 Task: Check out the getting started section.
Action: Mouse moved to (871, 74)
Screenshot: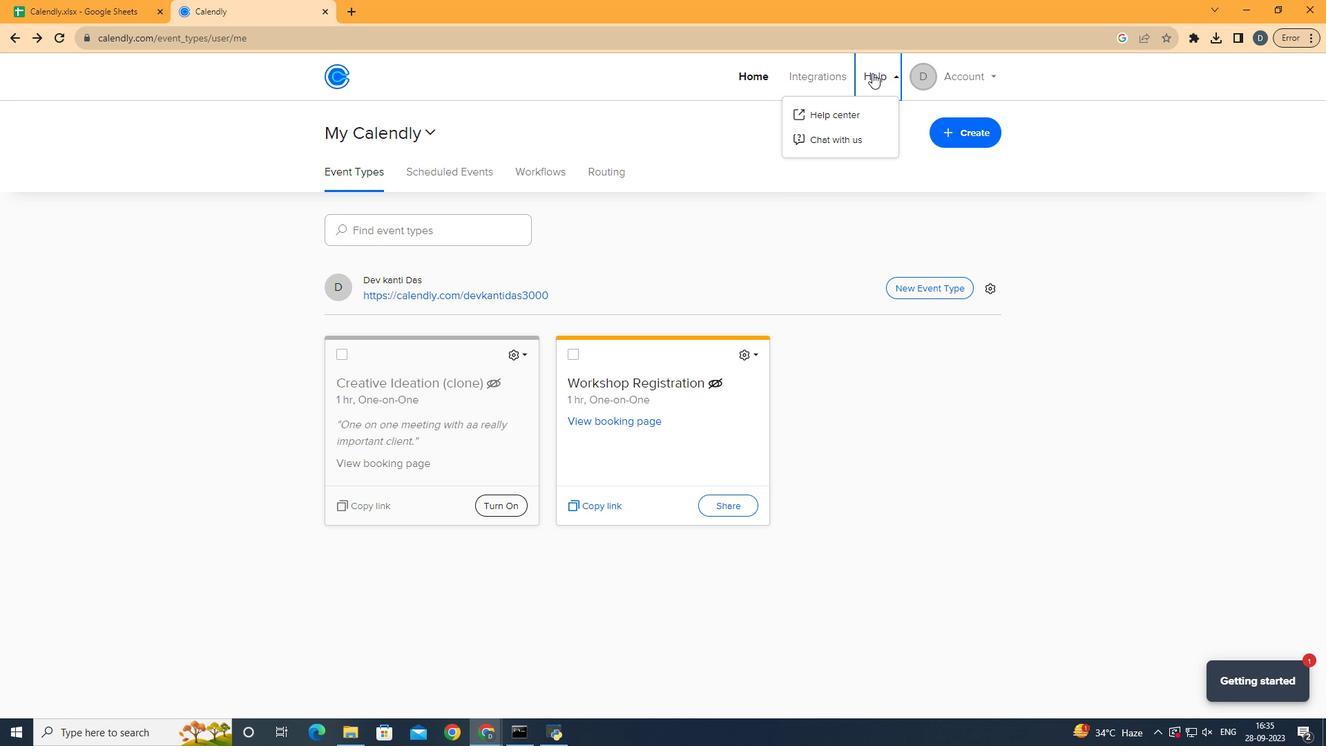 
Action: Mouse pressed left at (871, 74)
Screenshot: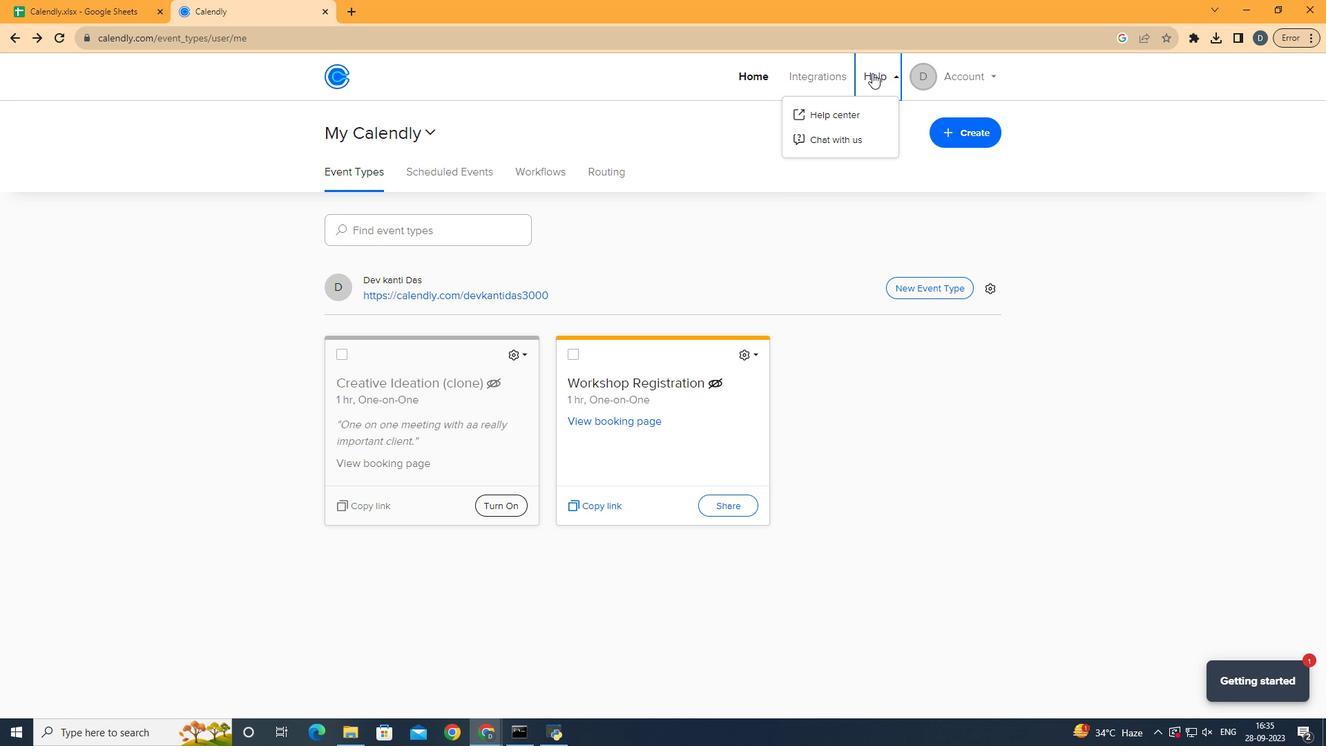 
Action: Mouse moved to (855, 114)
Screenshot: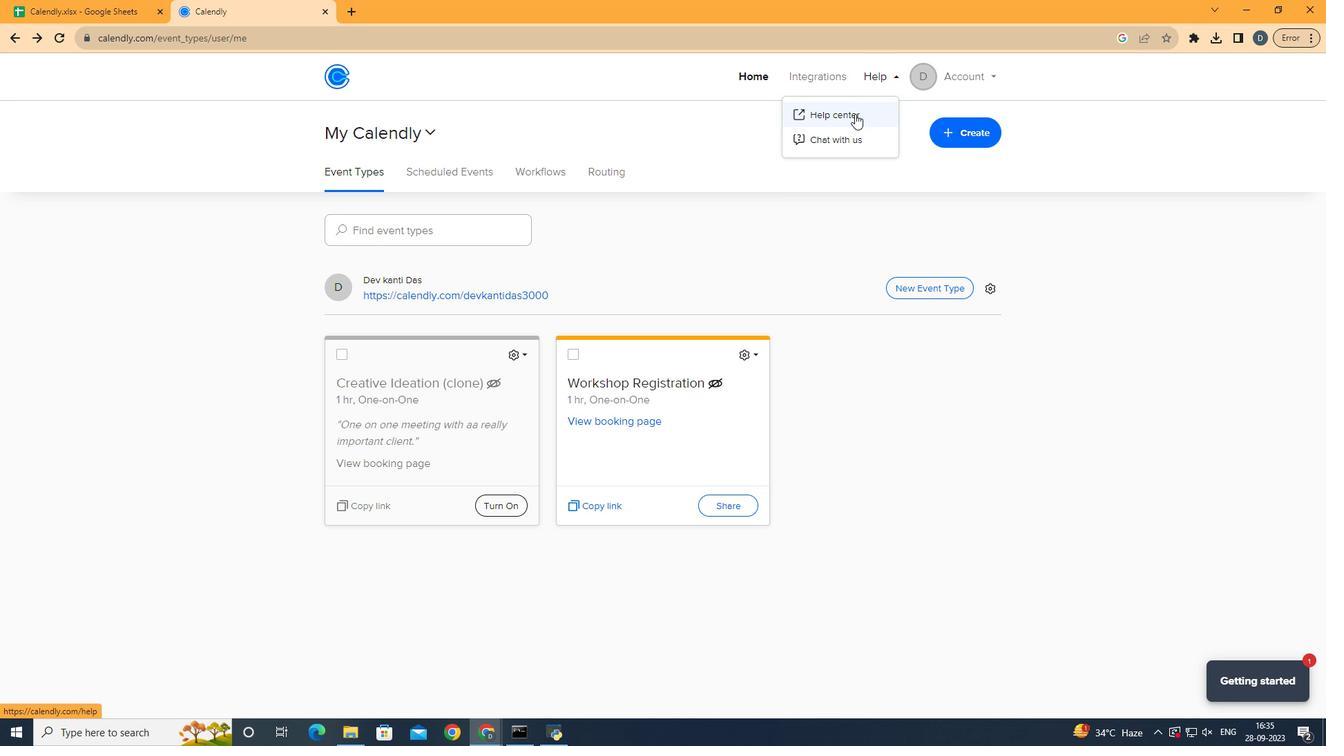 
Action: Mouse pressed left at (855, 114)
Screenshot: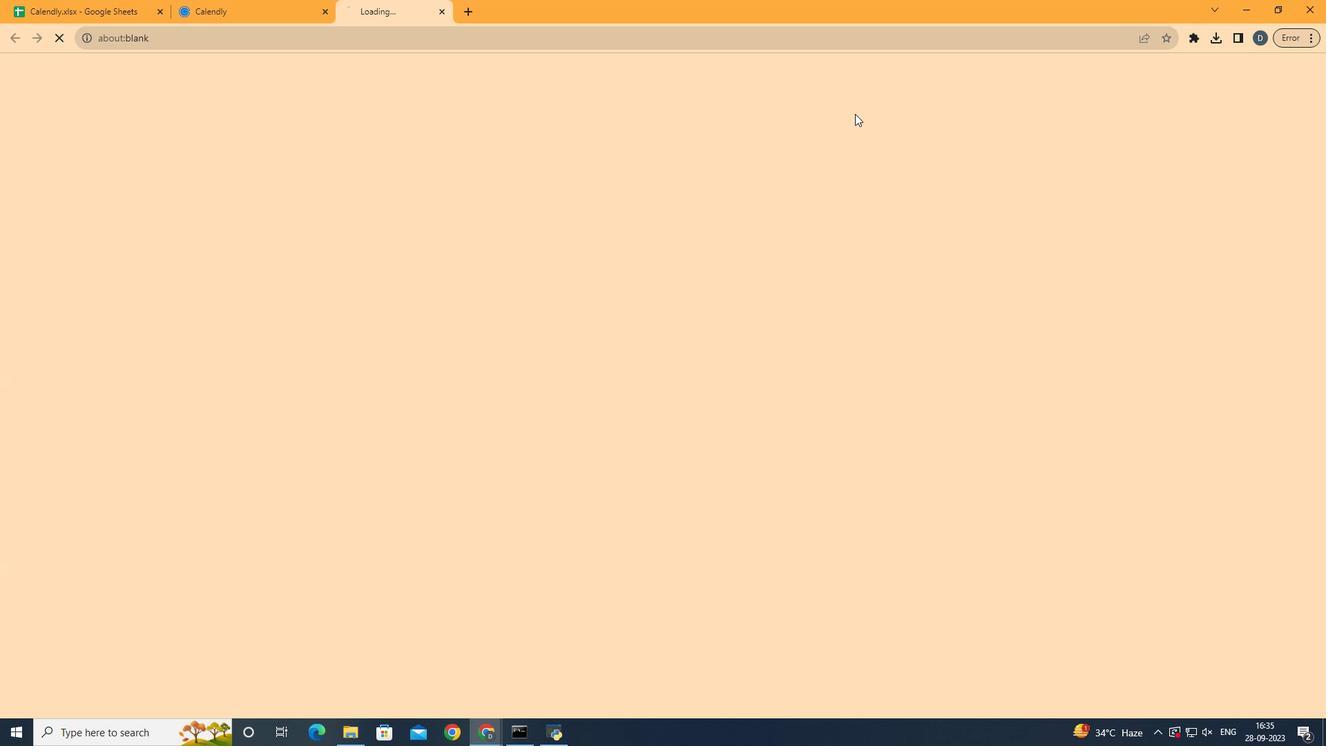 
Action: Mouse moved to (601, 202)
Screenshot: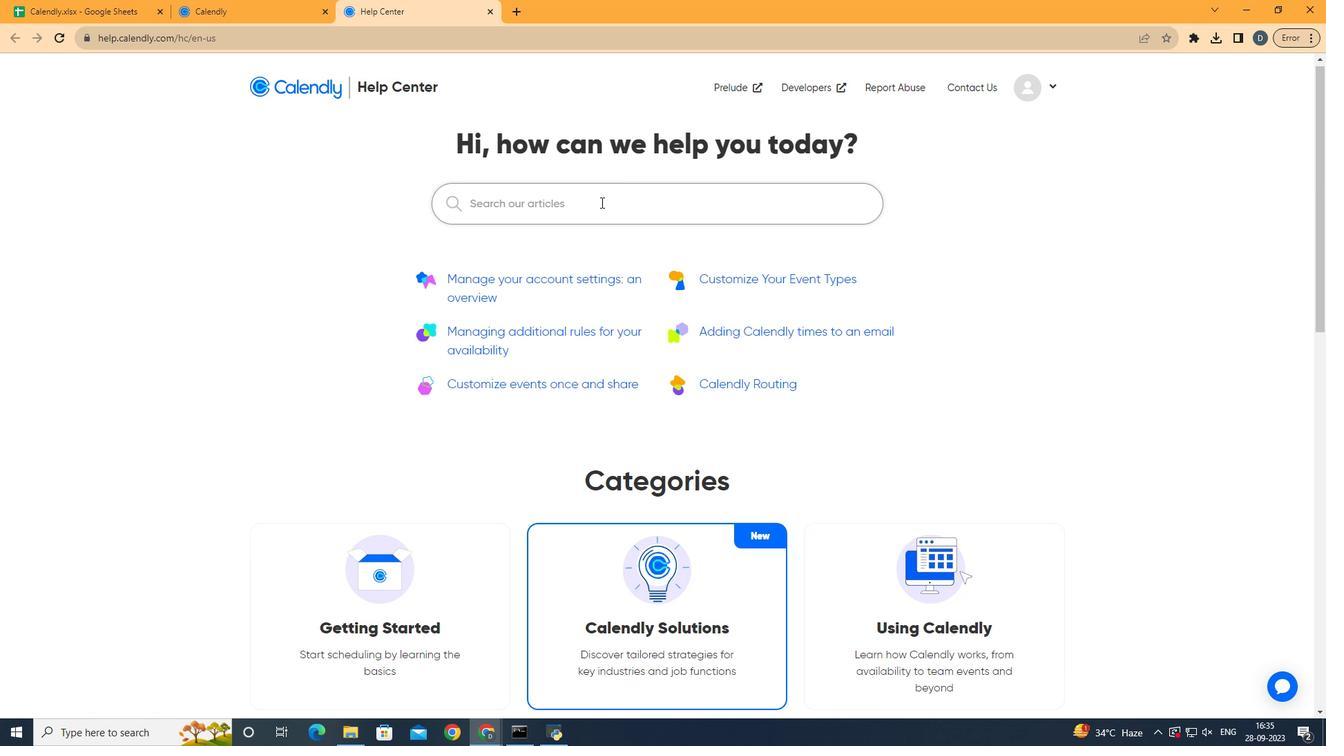 
Action: Mouse scrolled (601, 201) with delta (0, 0)
Screenshot: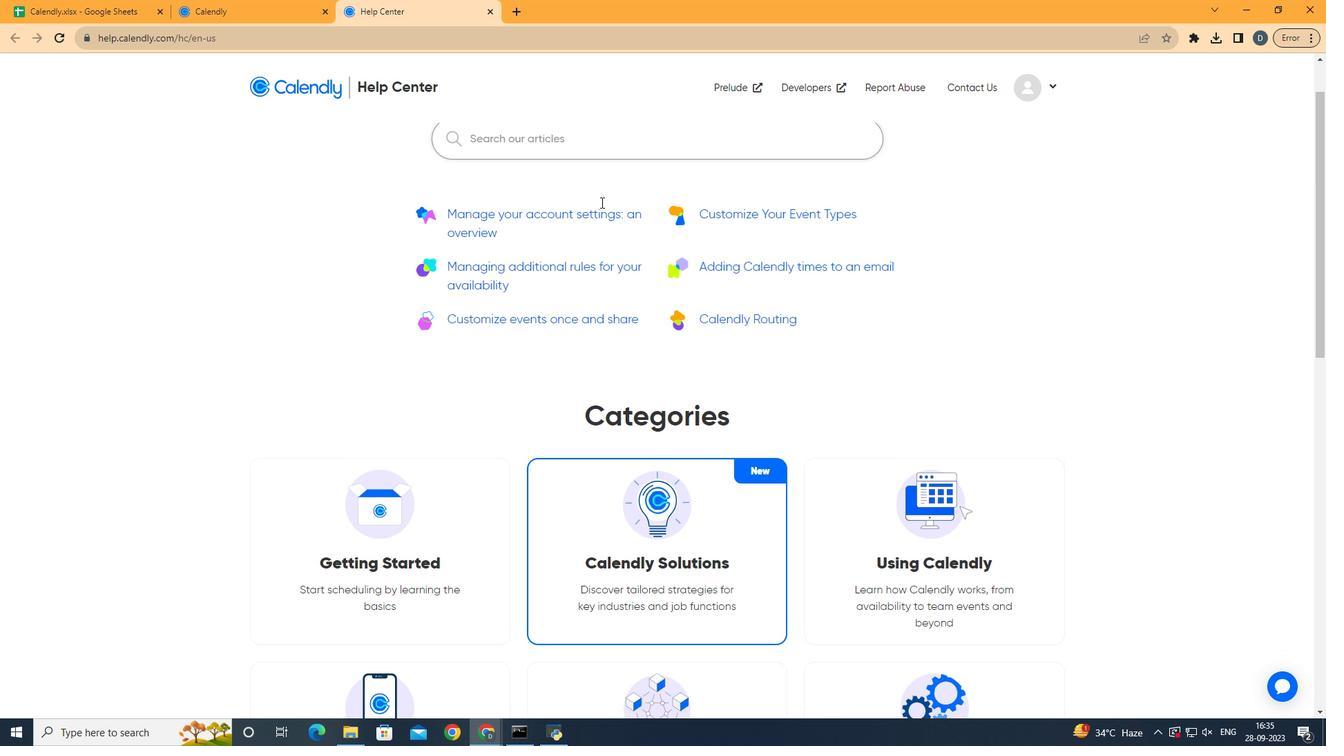 
Action: Mouse moved to (420, 537)
Screenshot: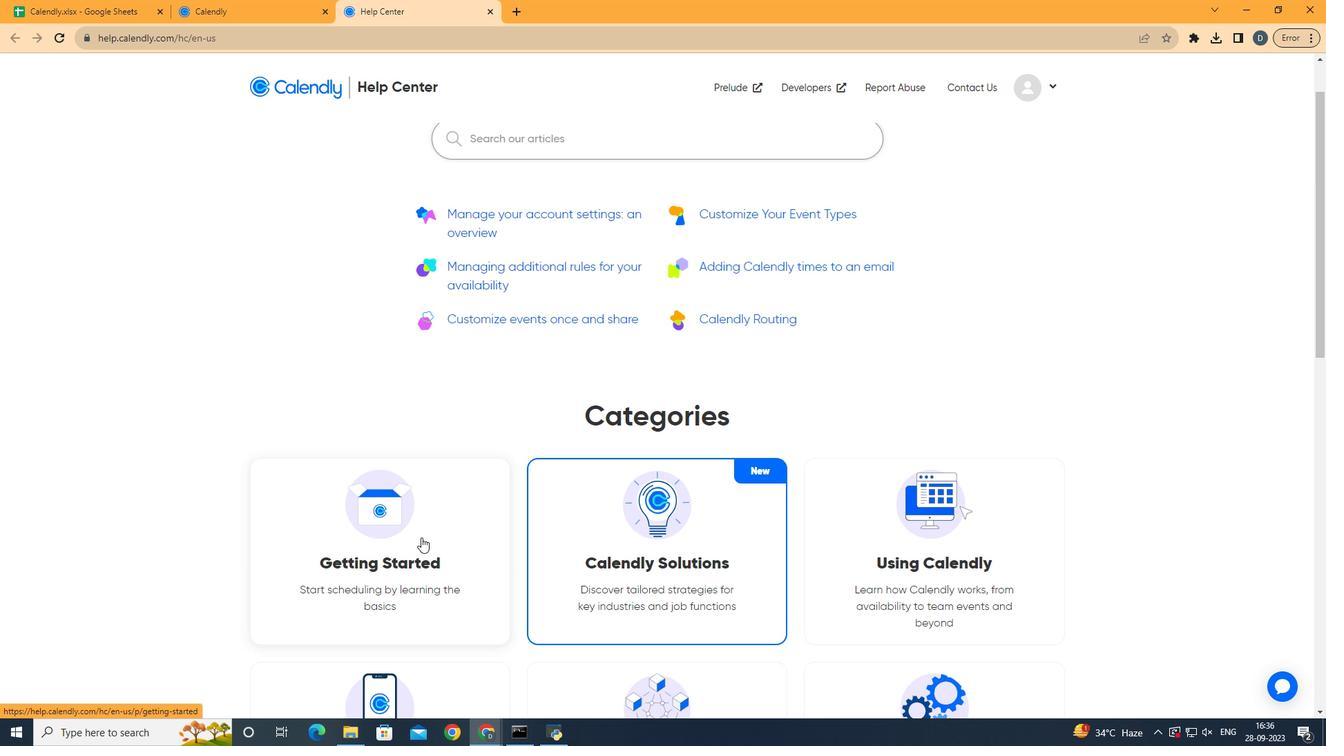 
Action: Mouse pressed left at (420, 537)
Screenshot: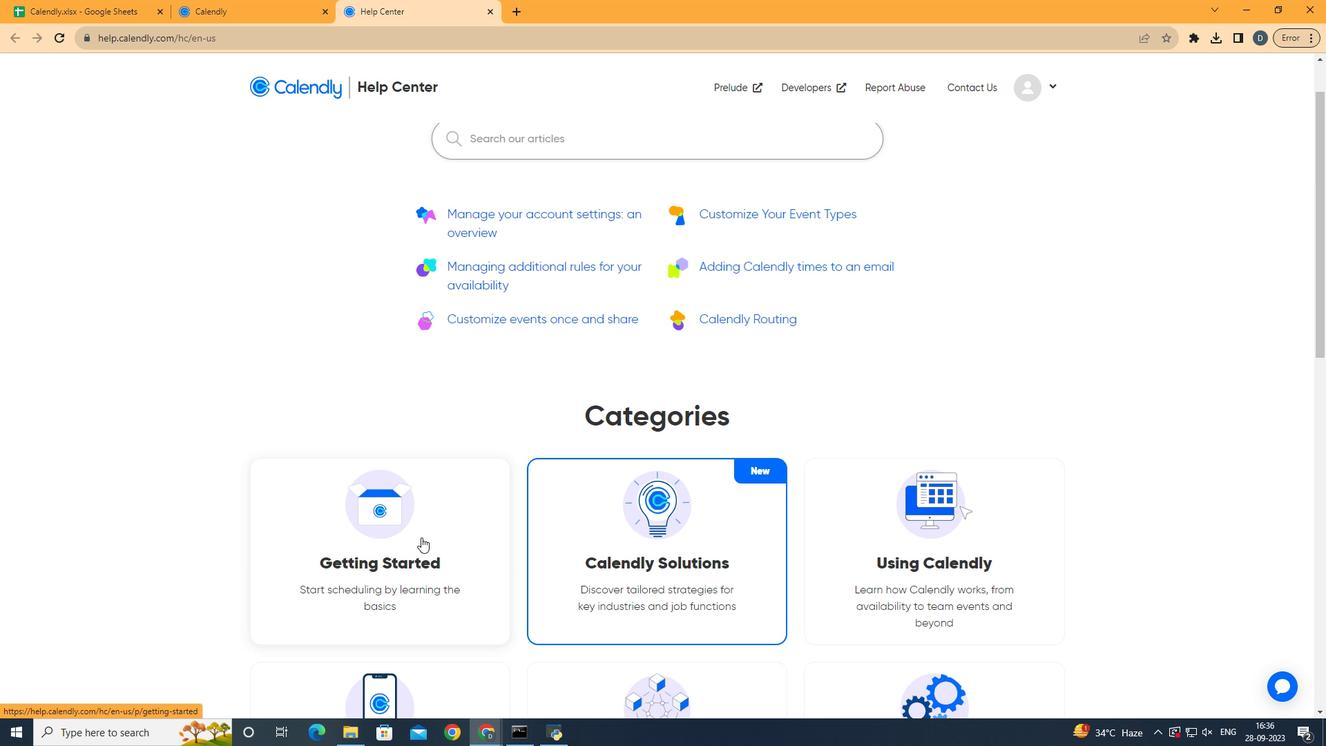 
Action: Mouse moved to (766, 395)
Screenshot: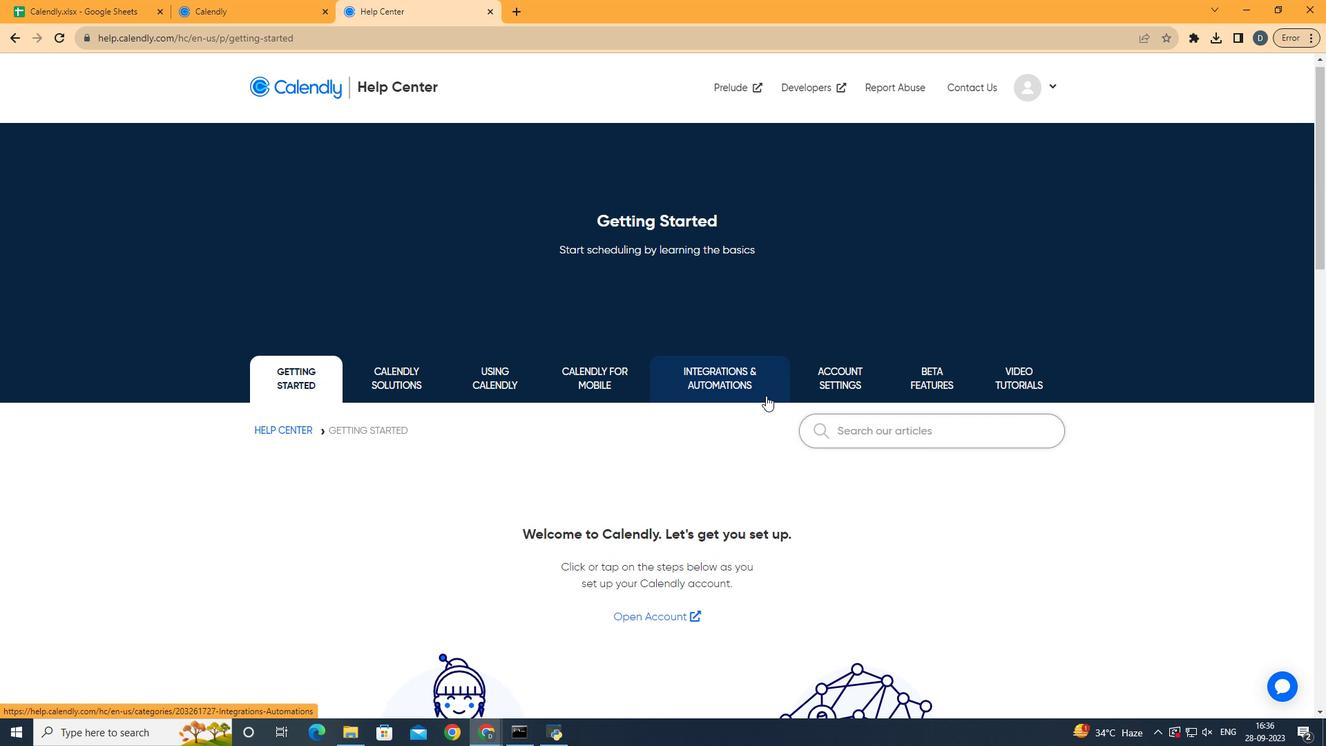 
Action: Mouse scrolled (766, 395) with delta (0, 0)
Screenshot: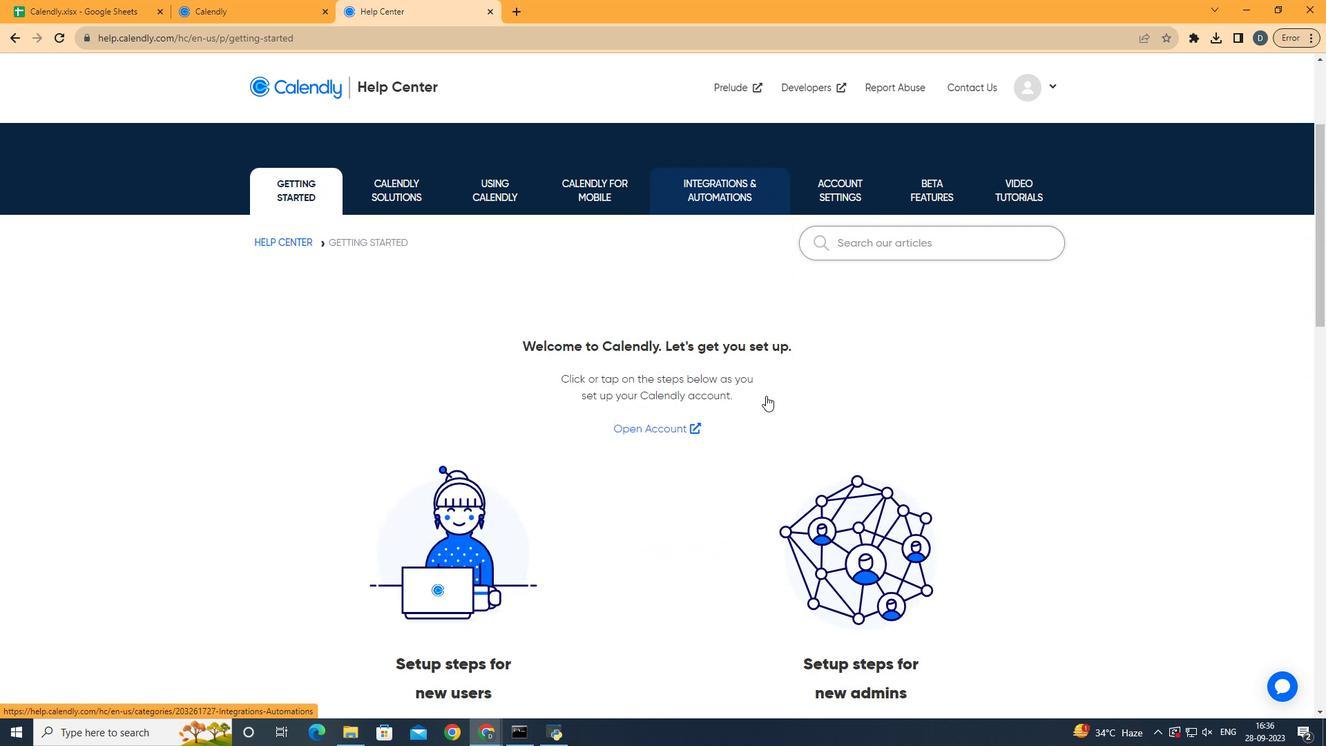 
Action: Mouse scrolled (766, 395) with delta (0, 0)
Screenshot: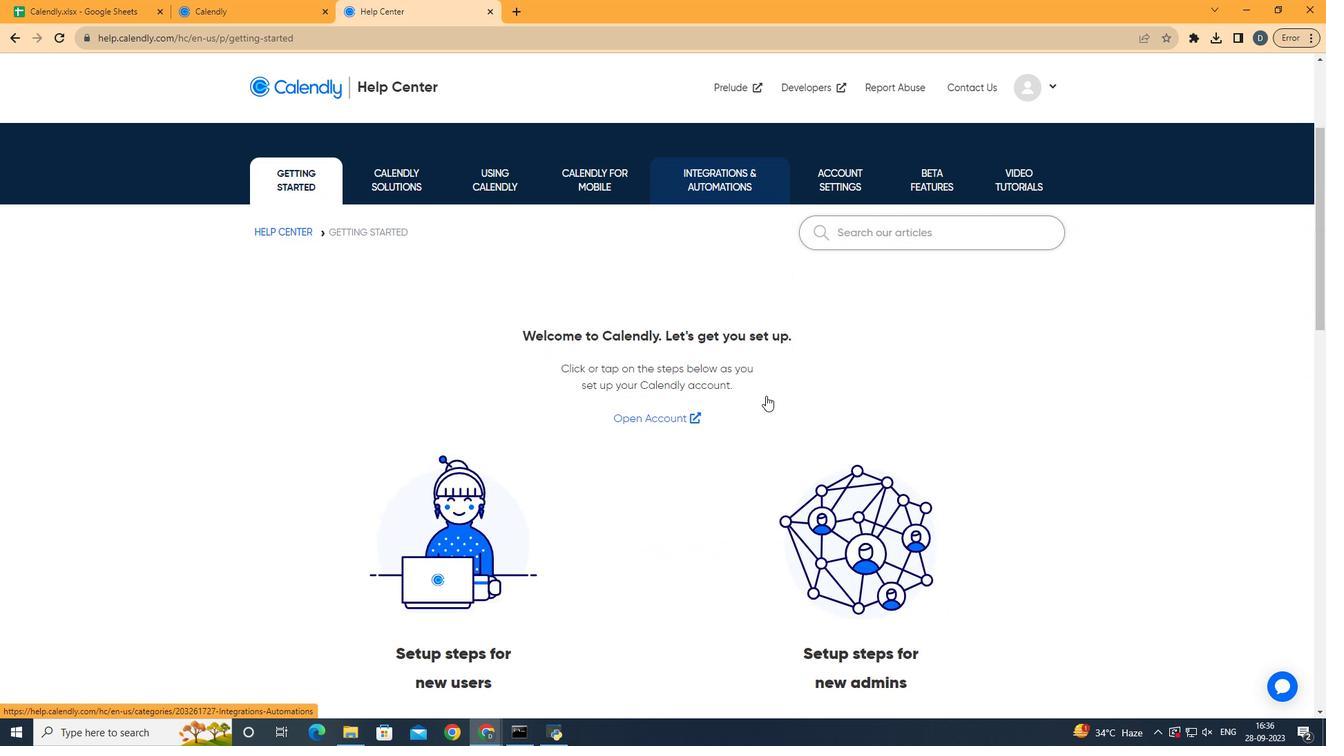 
Action: Mouse scrolled (766, 395) with delta (0, 0)
Screenshot: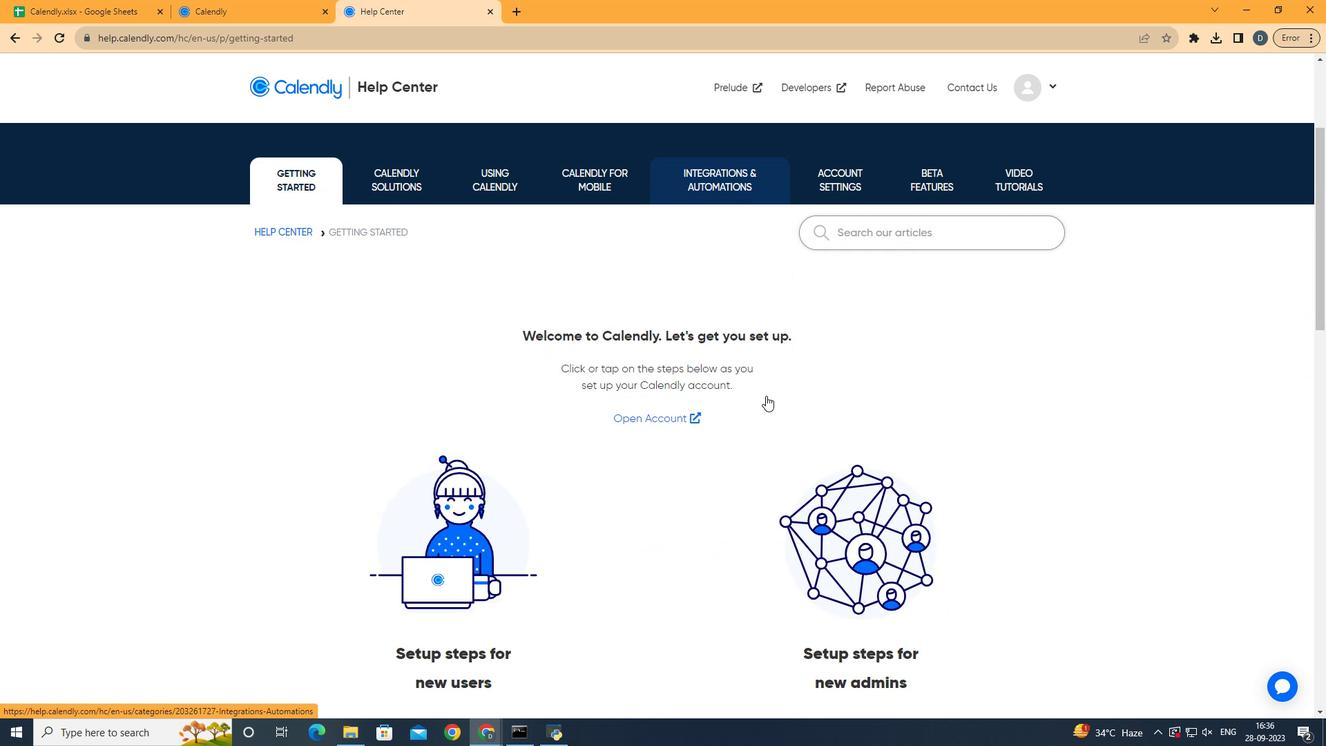 
Action: Mouse scrolled (766, 395) with delta (0, 0)
Screenshot: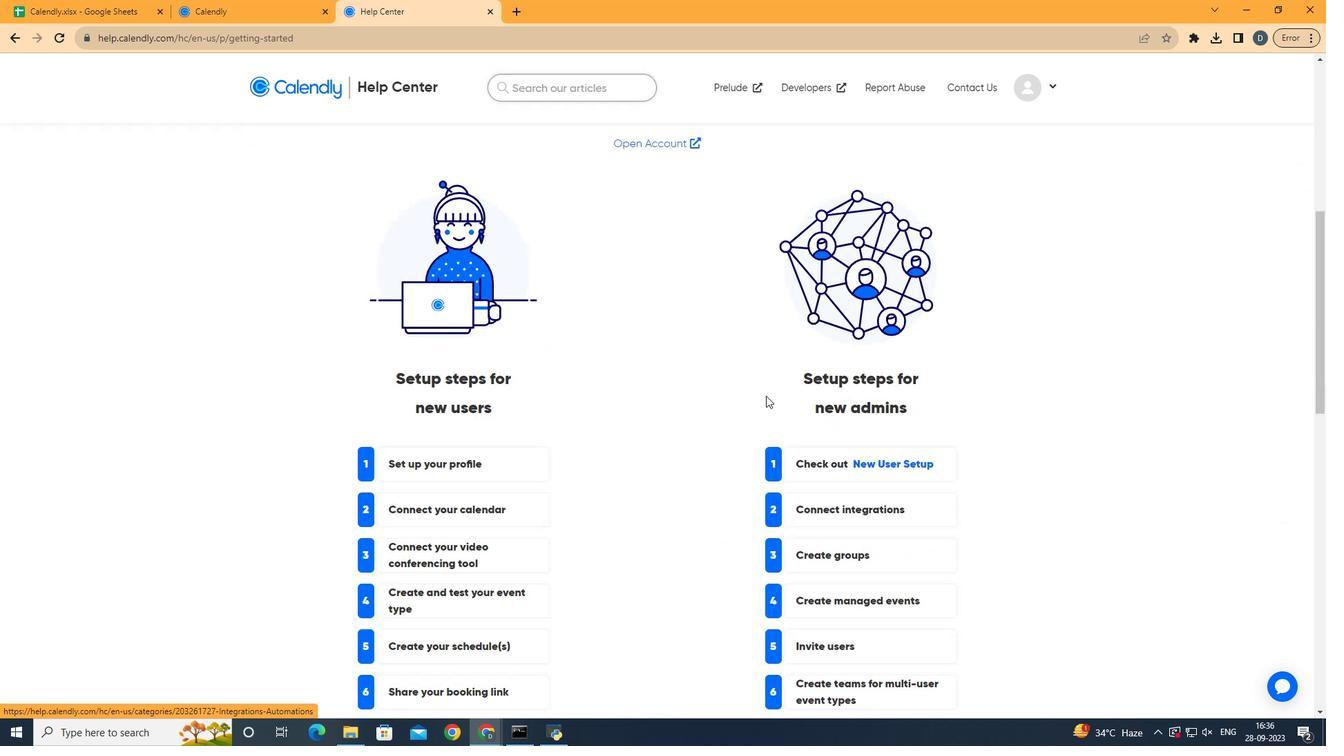 
Action: Mouse scrolled (766, 395) with delta (0, 0)
Screenshot: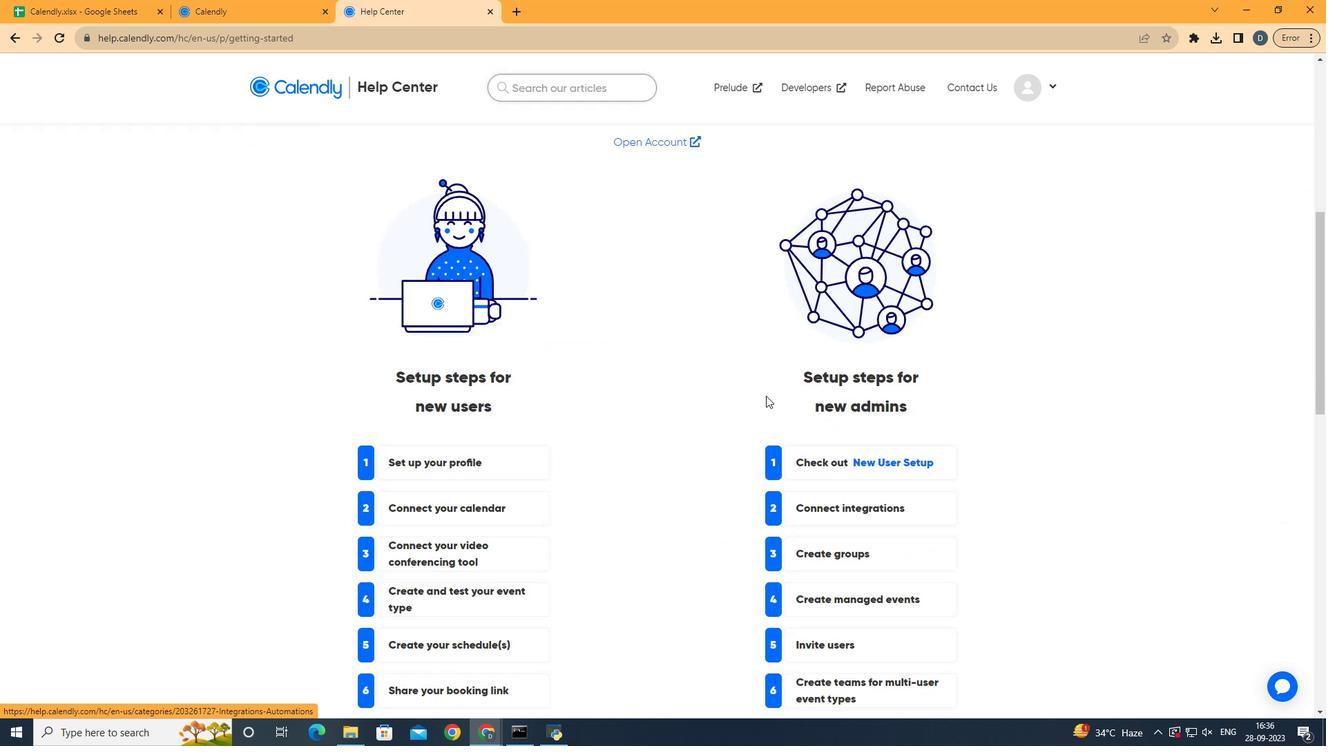 
Action: Mouse scrolled (766, 395) with delta (0, 0)
Screenshot: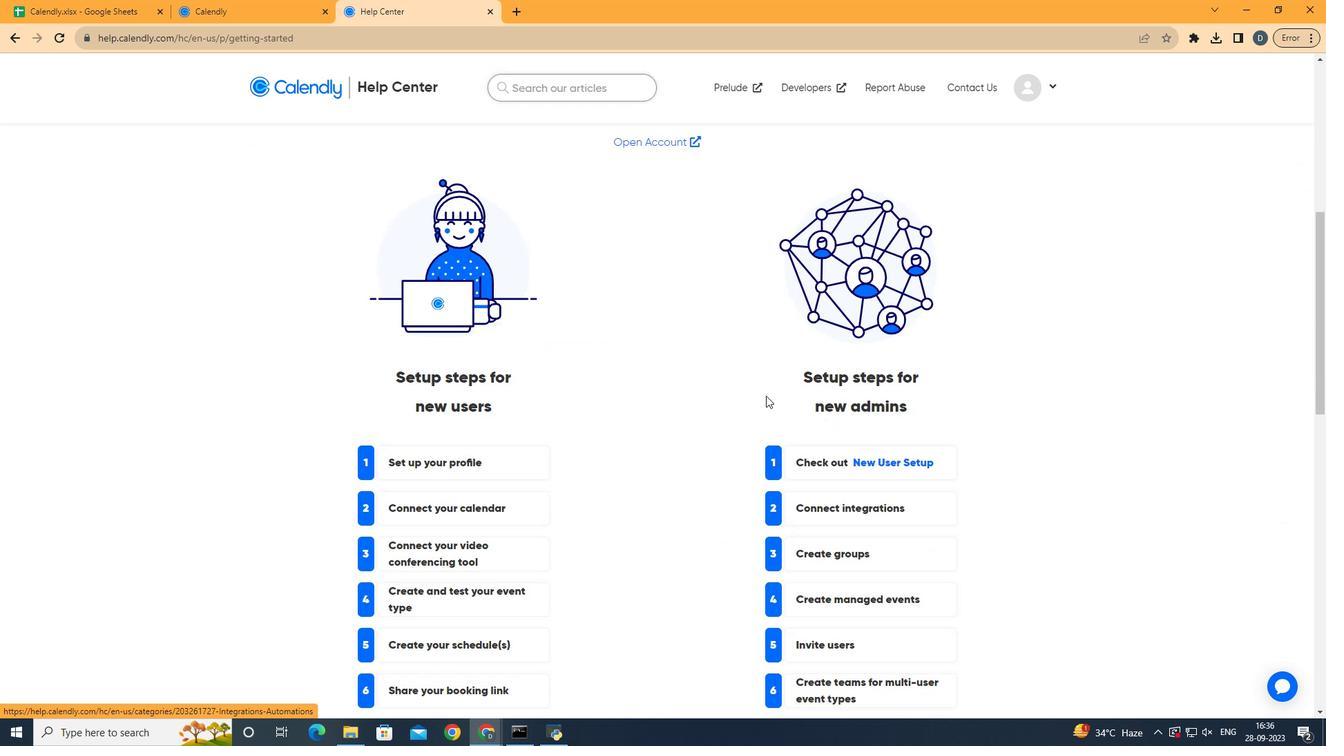 
Action: Mouse scrolled (766, 395) with delta (0, 0)
Screenshot: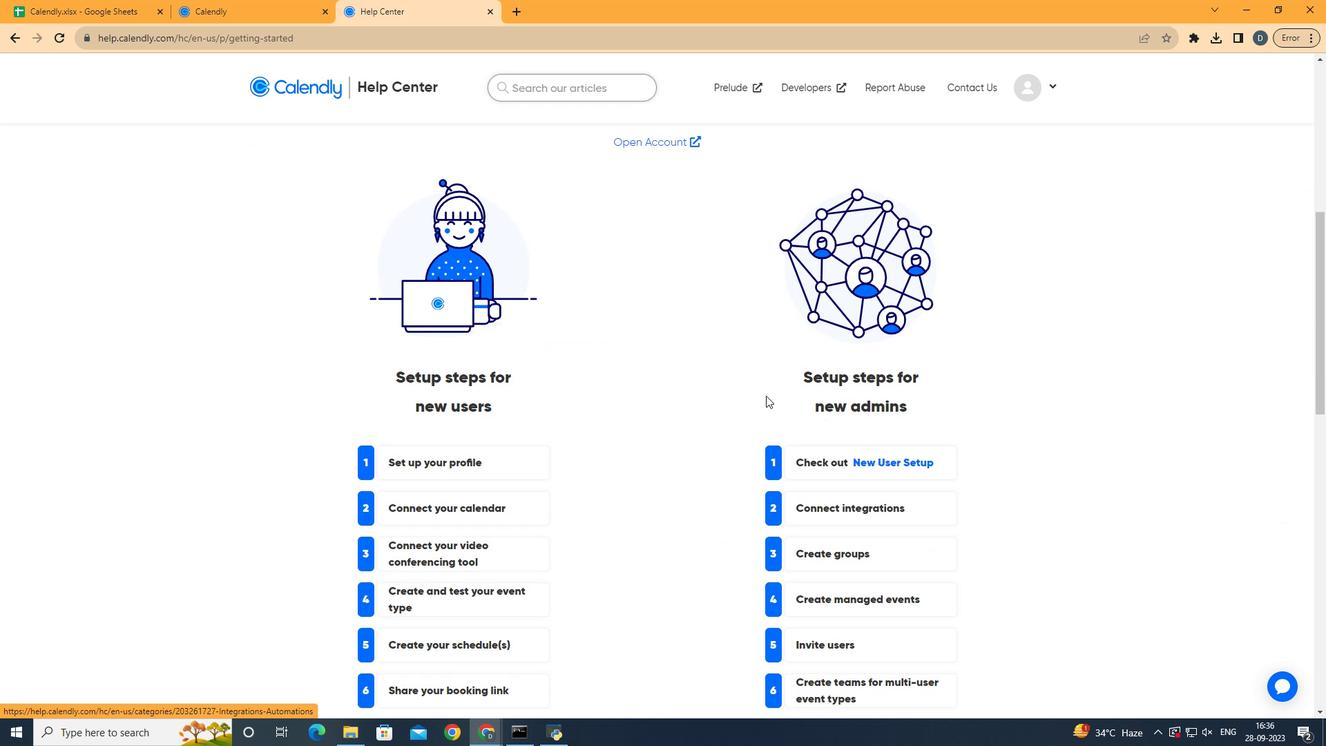 
Action: Mouse scrolled (766, 395) with delta (0, 0)
Screenshot: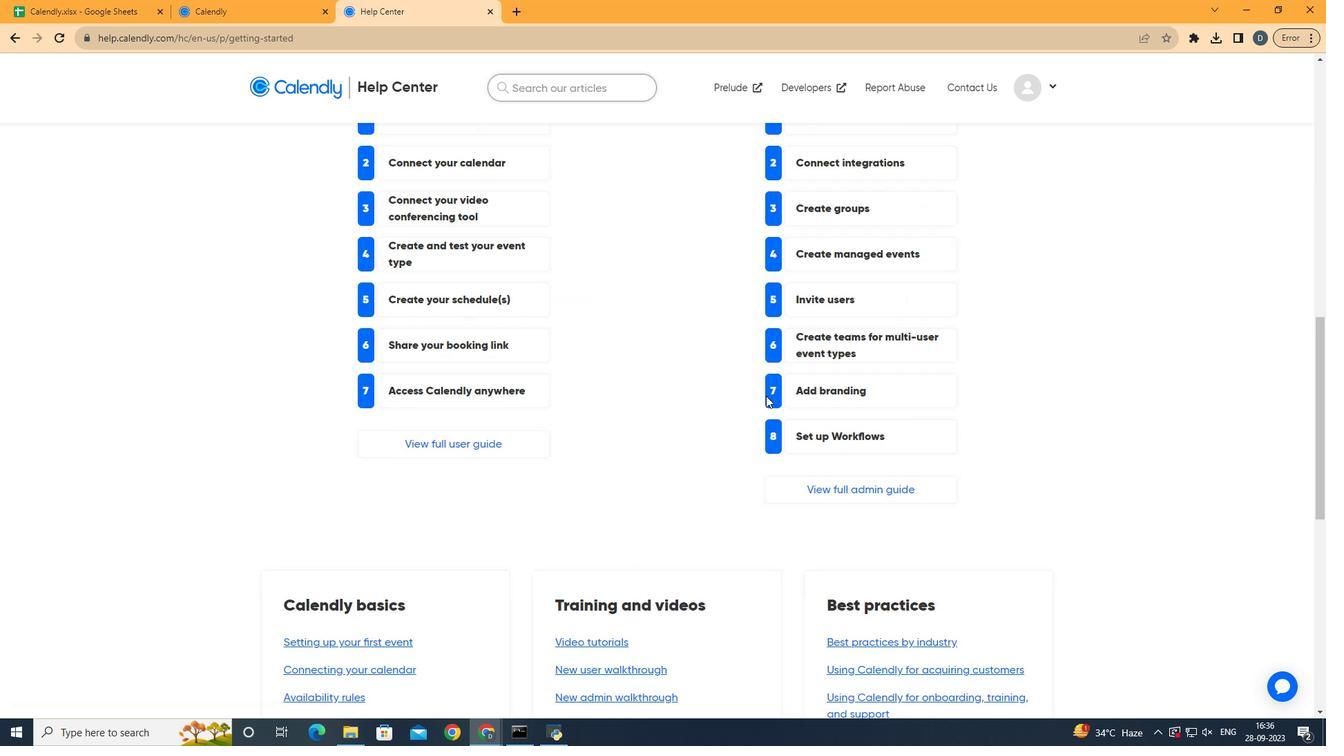 
Action: Mouse scrolled (766, 395) with delta (0, 0)
Screenshot: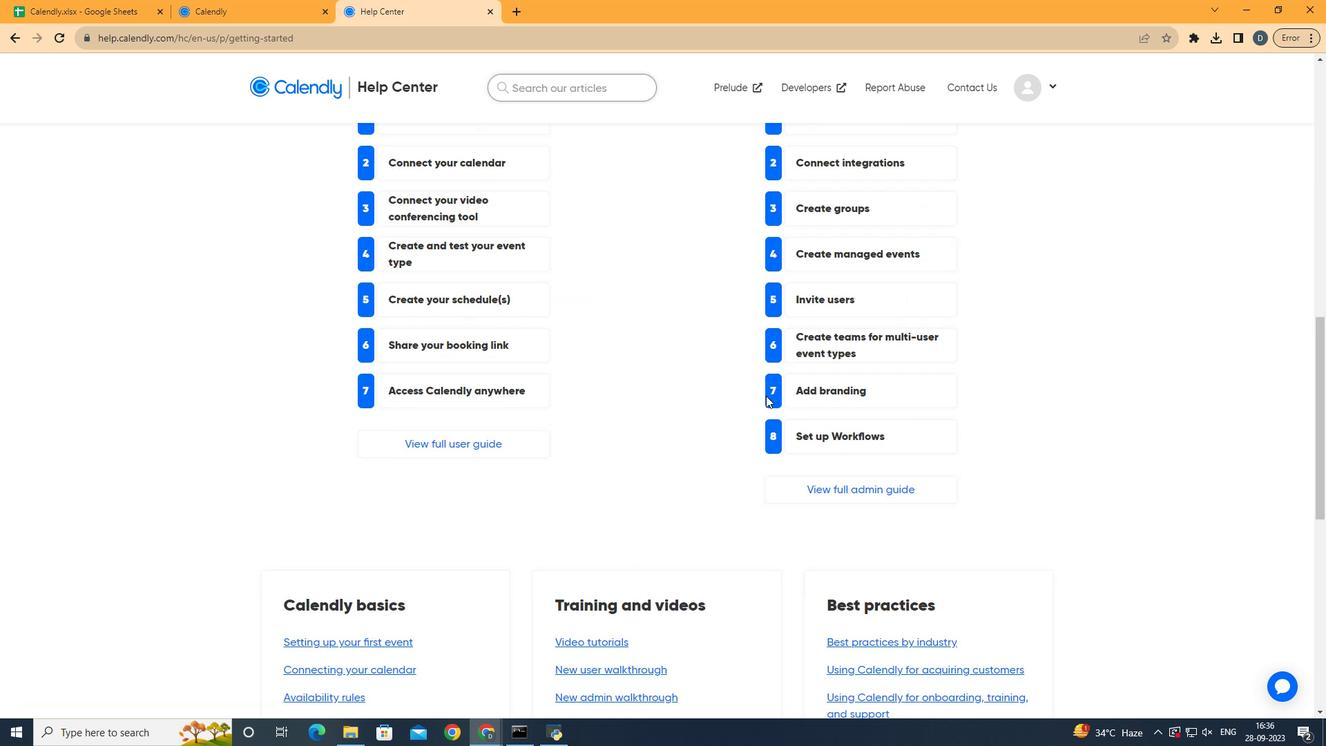 
Action: Mouse scrolled (766, 395) with delta (0, 0)
Screenshot: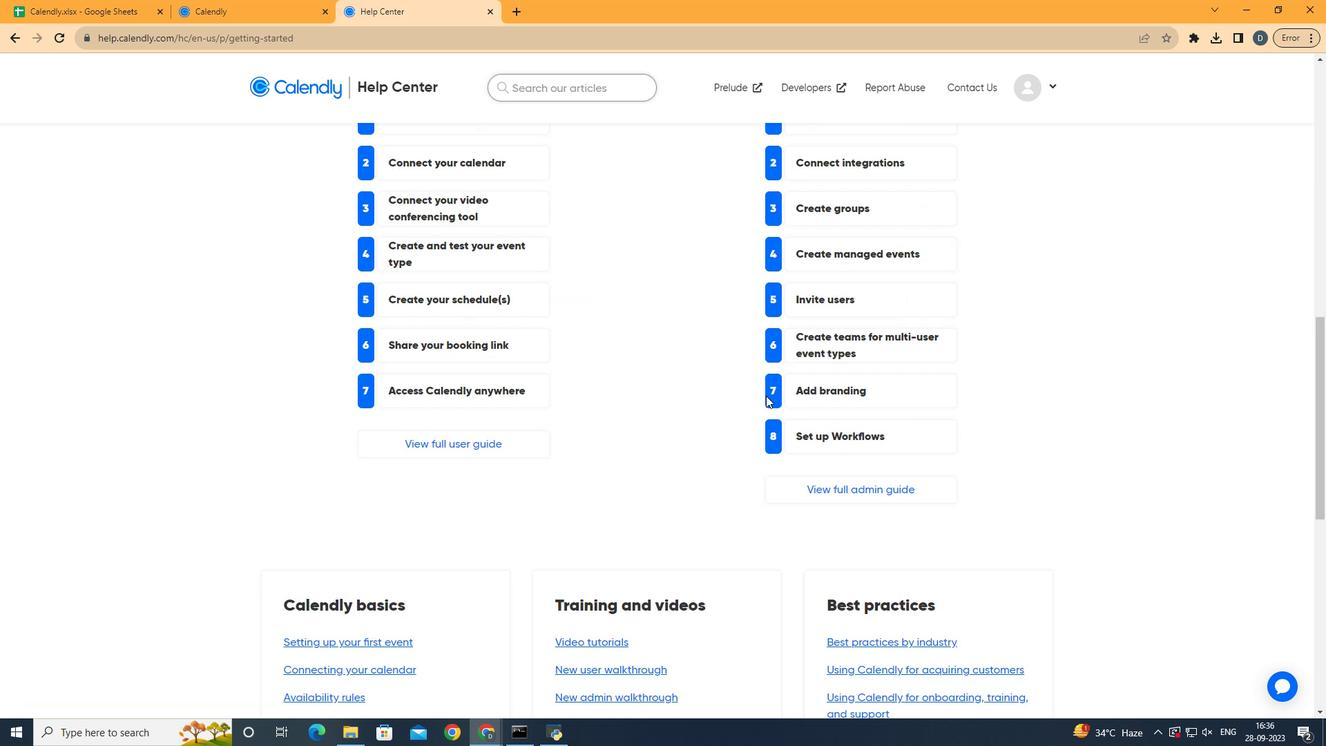
Action: Mouse scrolled (766, 395) with delta (0, 0)
Screenshot: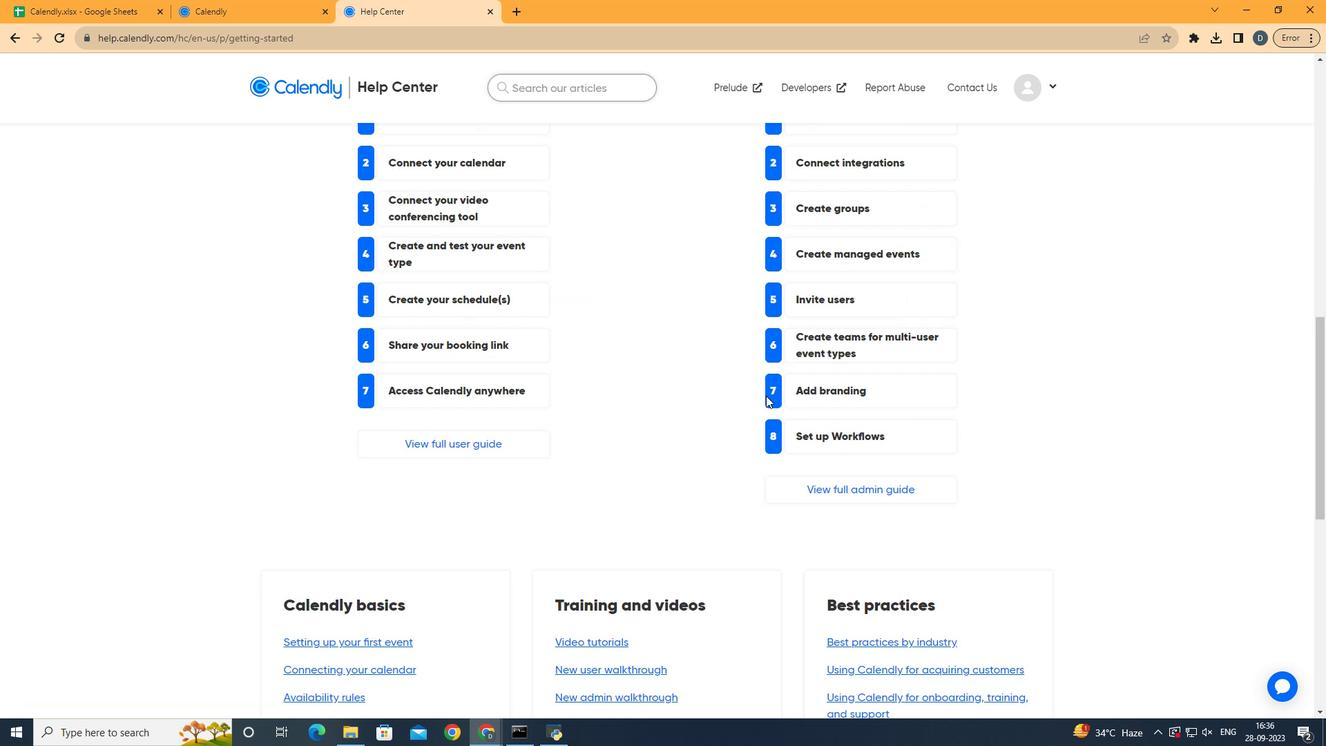 
Action: Mouse scrolled (766, 395) with delta (0, 0)
Screenshot: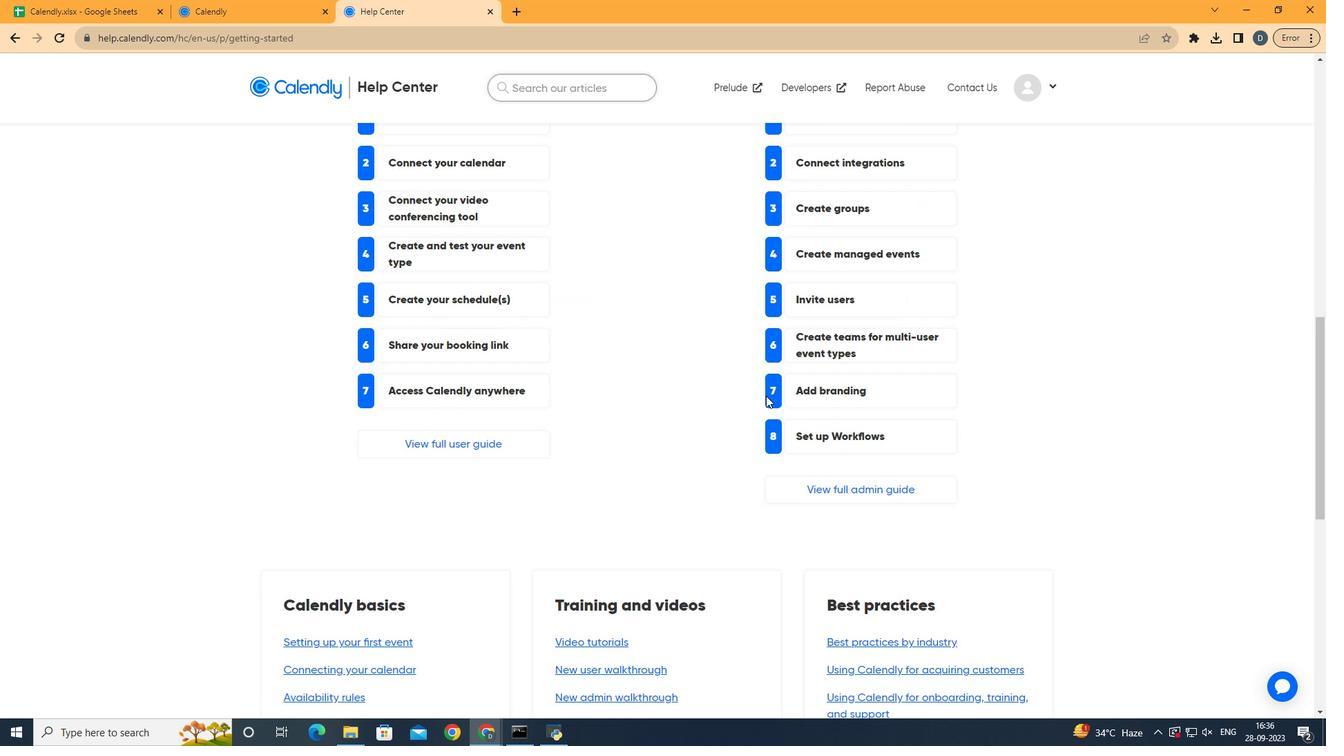 
Action: Mouse scrolled (766, 395) with delta (0, 0)
Screenshot: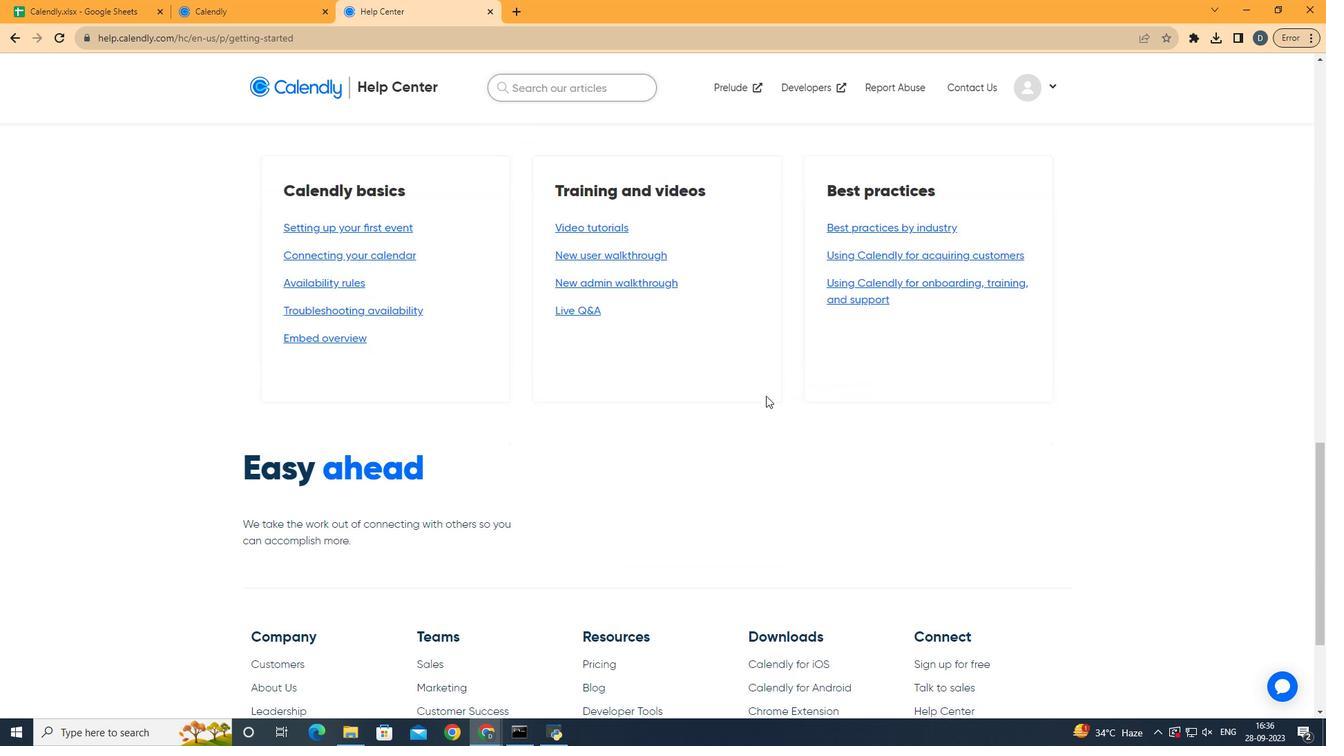 
Action: Mouse scrolled (766, 395) with delta (0, 0)
Screenshot: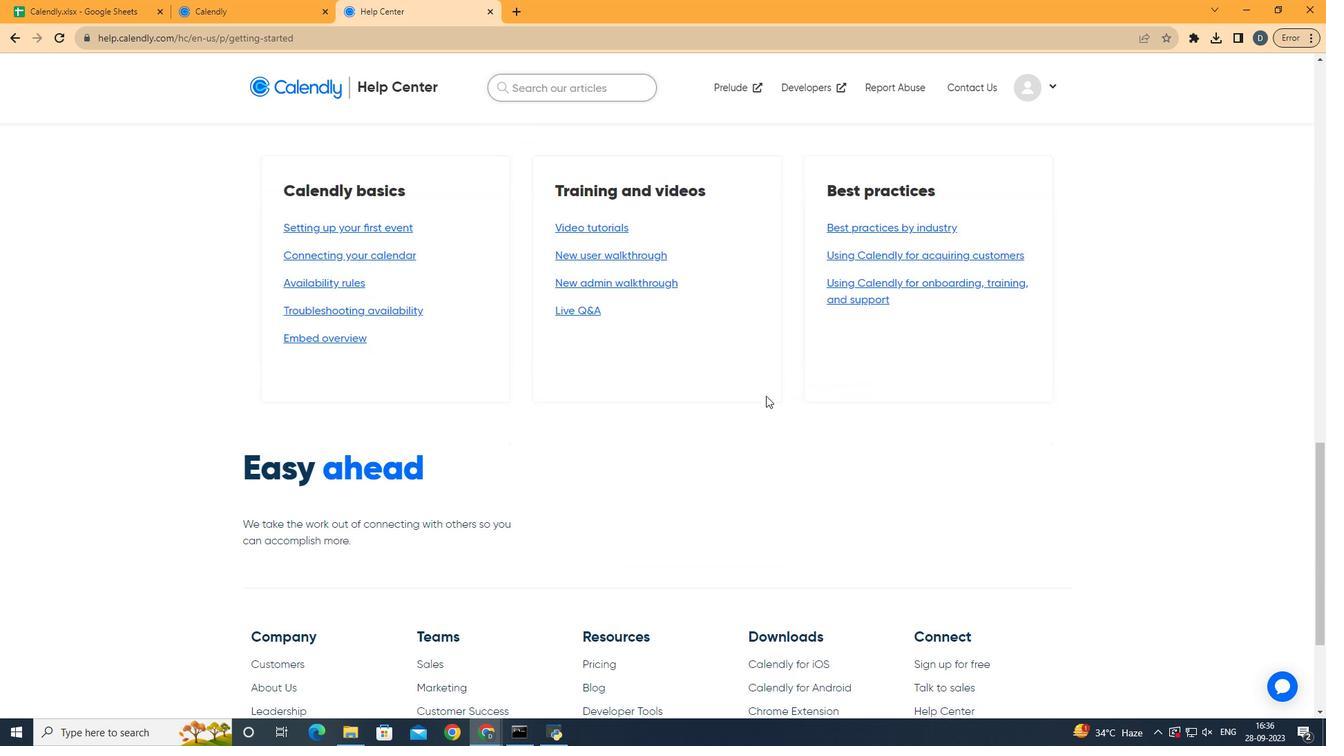 
Action: Mouse scrolled (766, 395) with delta (0, 0)
Screenshot: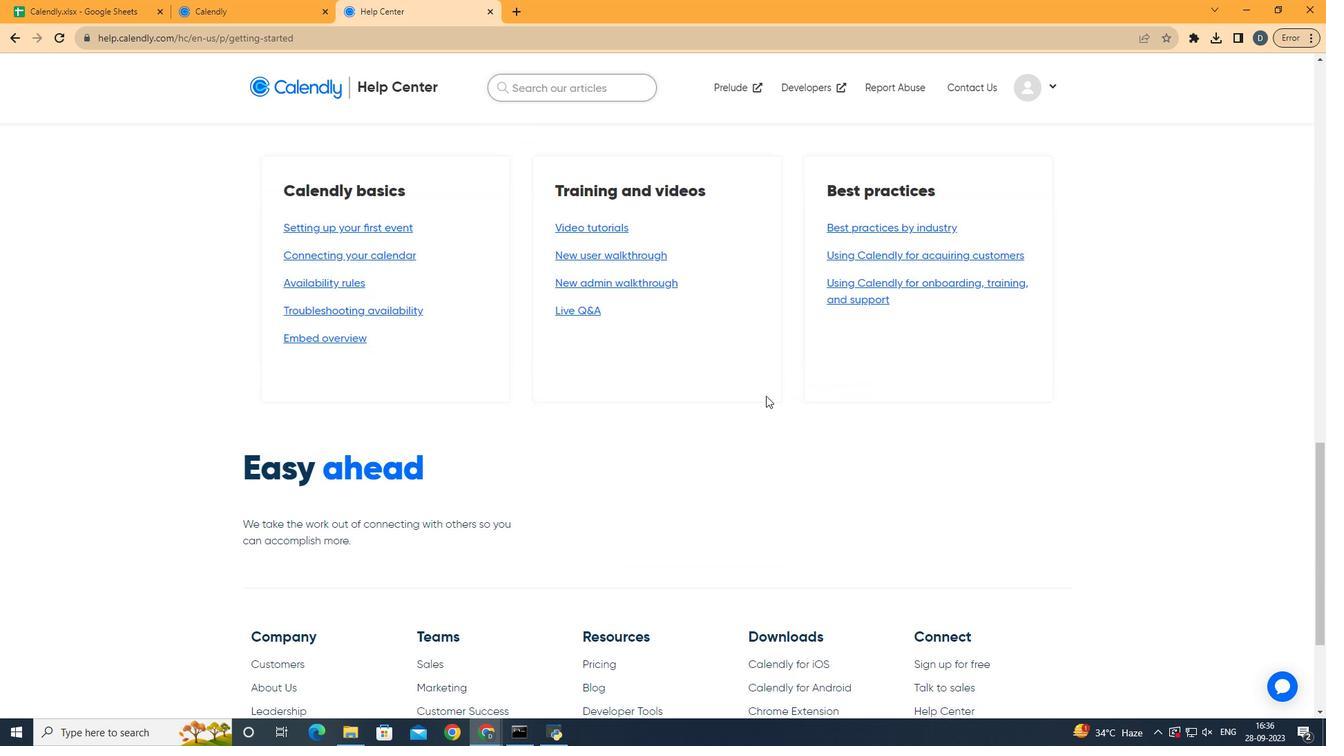 
Action: Mouse scrolled (766, 395) with delta (0, 0)
Screenshot: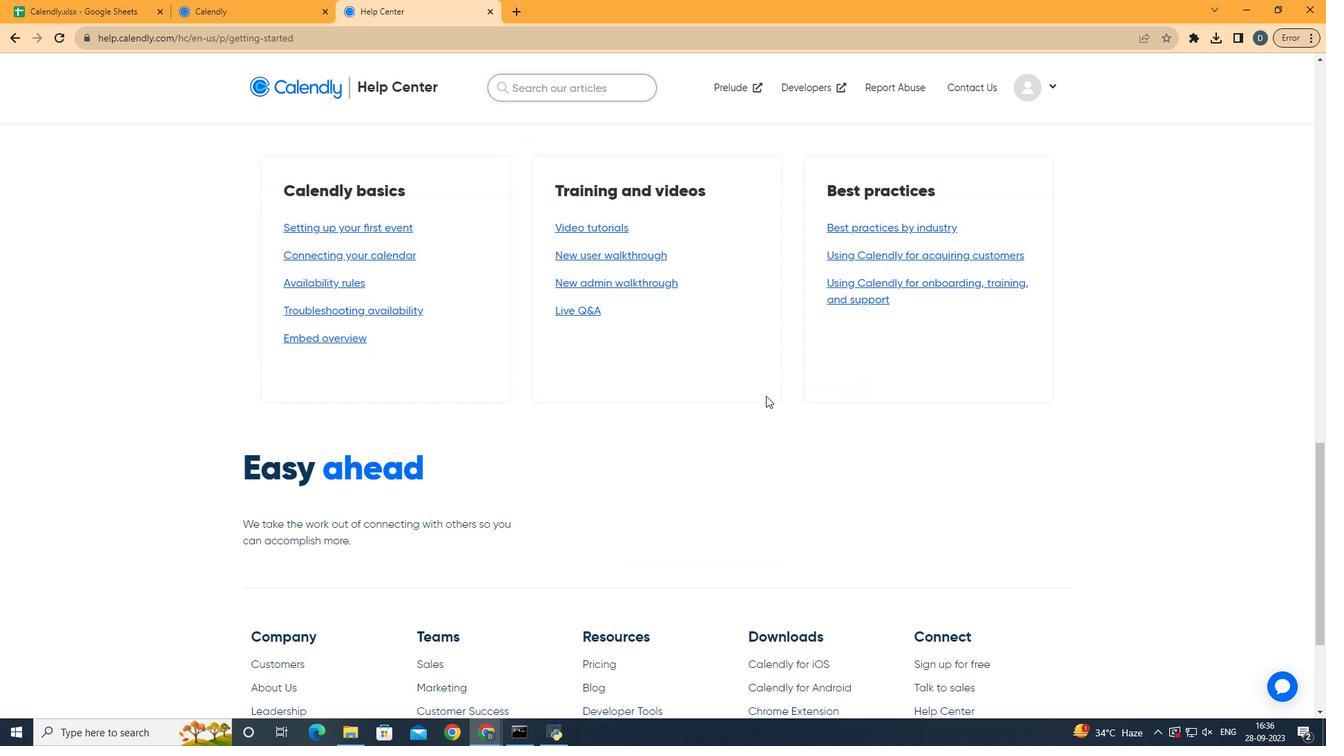 
Action: Mouse scrolled (766, 395) with delta (0, 0)
Screenshot: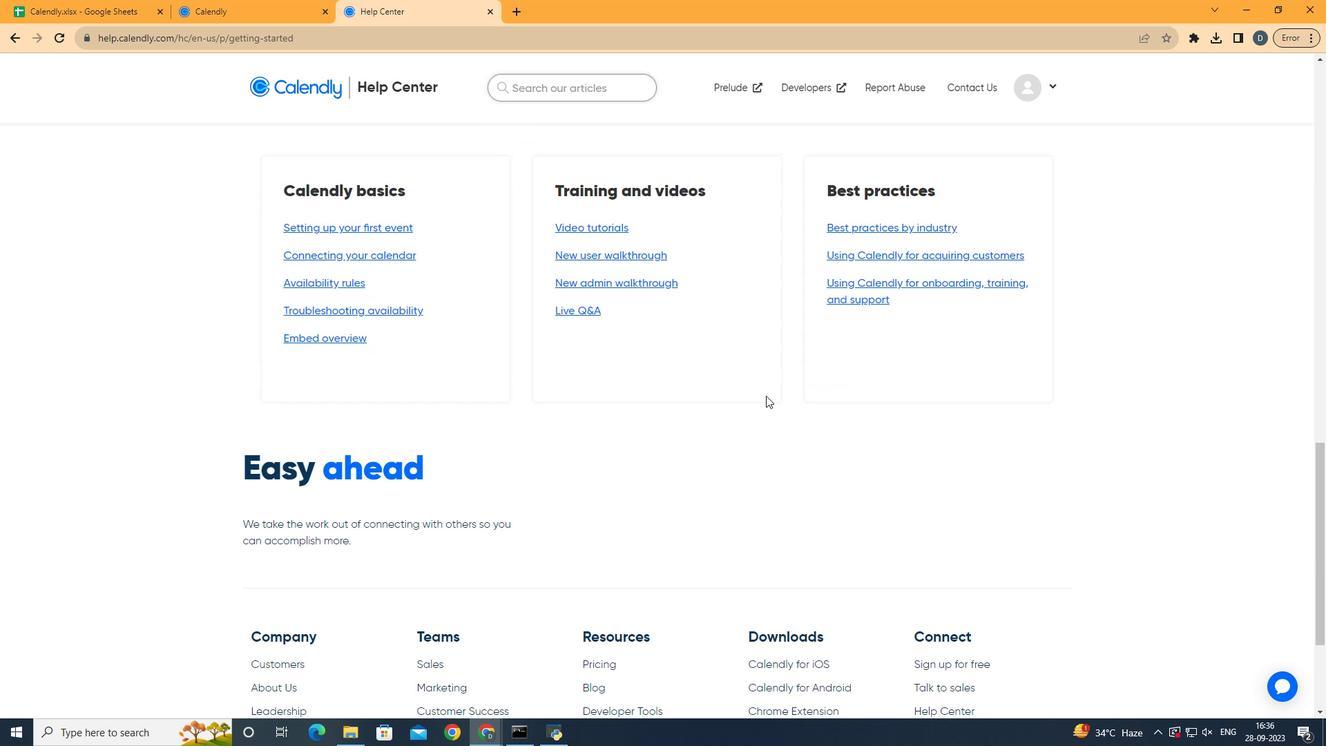 
Action: Mouse scrolled (766, 395) with delta (0, 0)
Screenshot: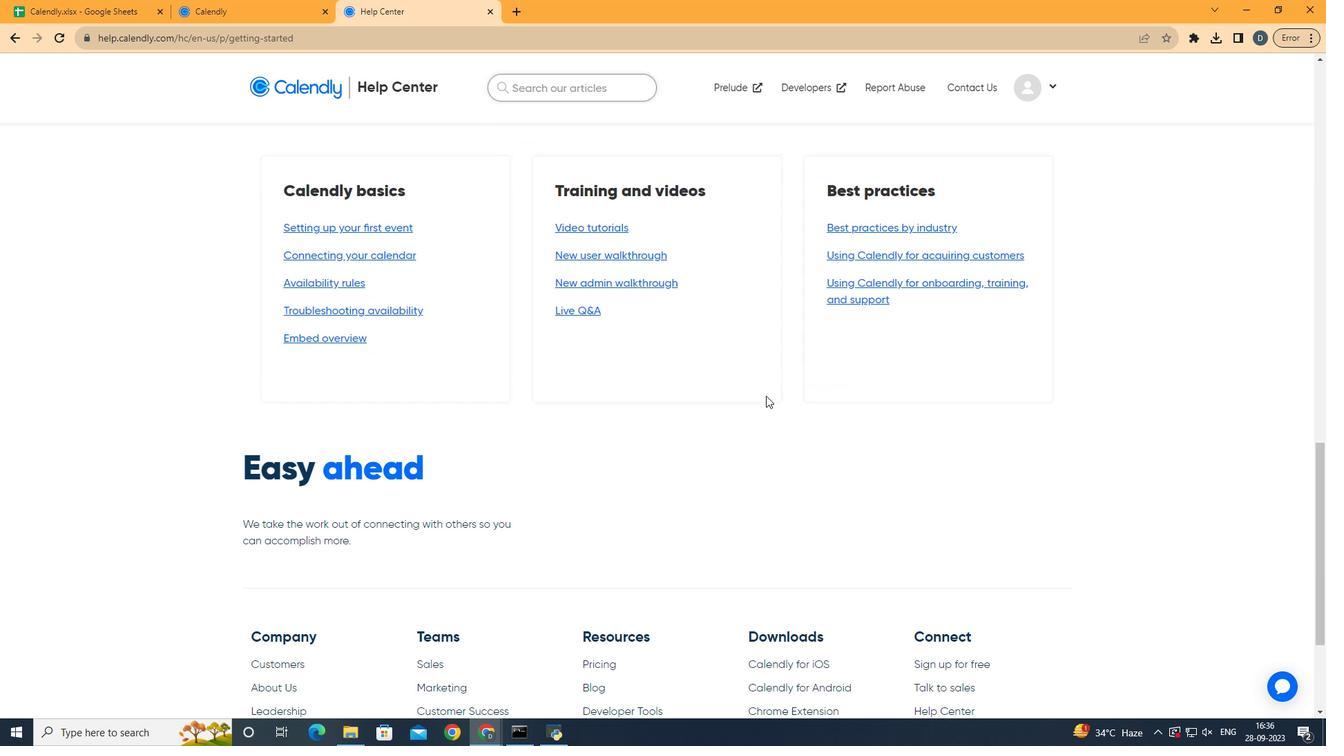 
Action: Mouse scrolled (766, 395) with delta (0, 0)
Screenshot: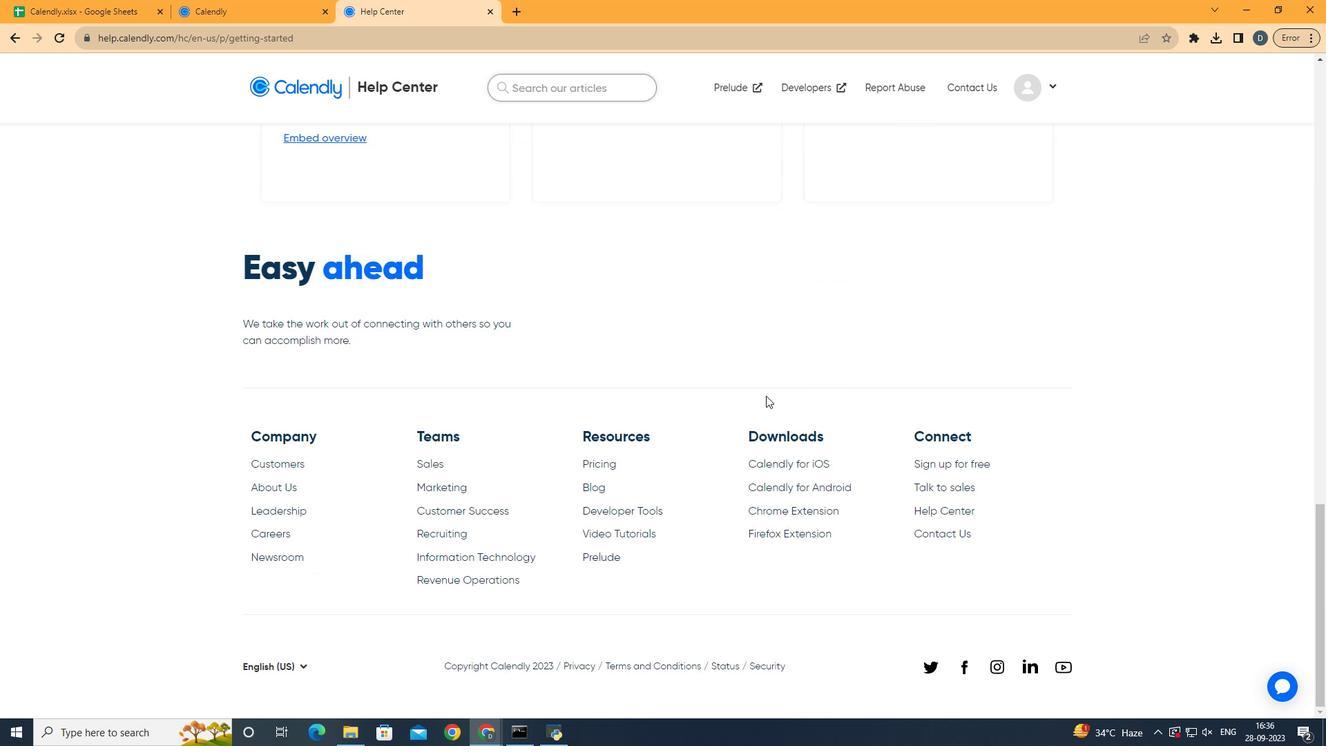 
Action: Mouse scrolled (766, 395) with delta (0, 0)
Screenshot: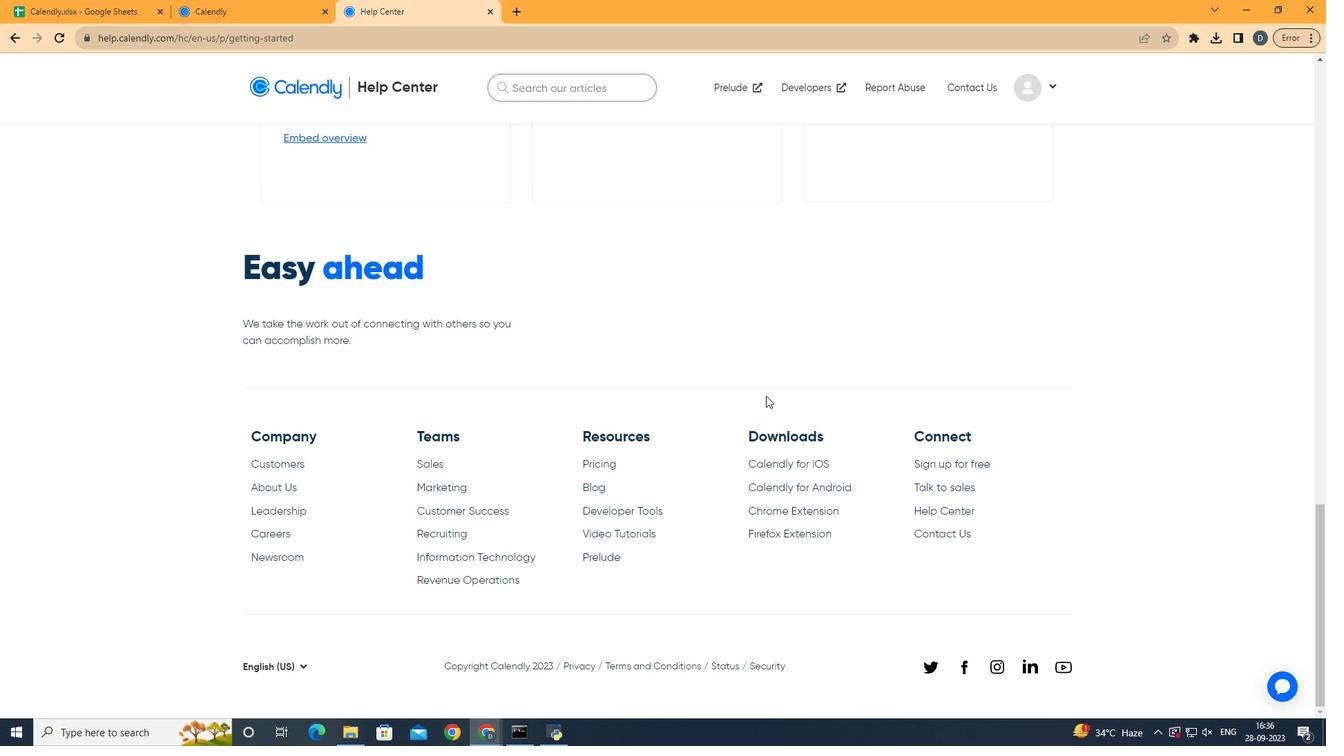 
Action: Mouse scrolled (766, 395) with delta (0, 0)
Screenshot: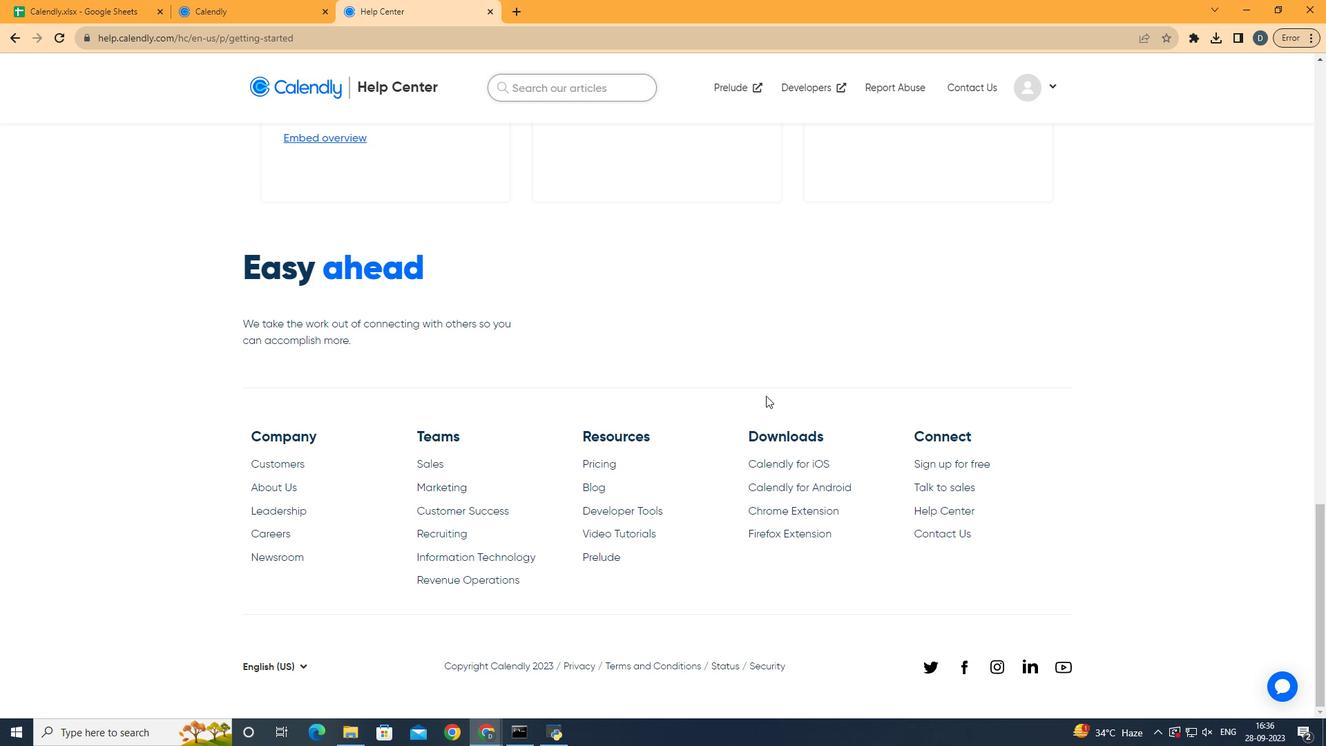 
Action: Mouse scrolled (766, 395) with delta (0, 0)
Screenshot: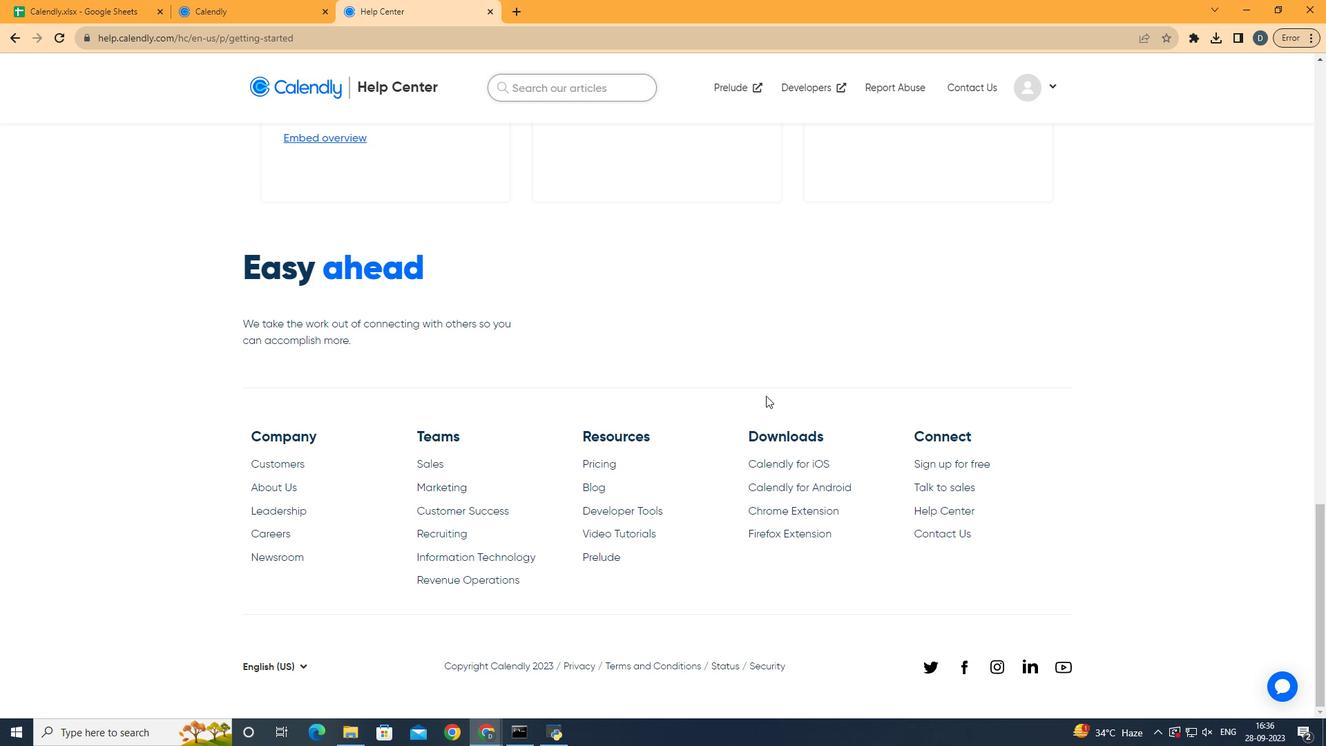 
Action: Mouse scrolled (766, 395) with delta (0, 0)
Screenshot: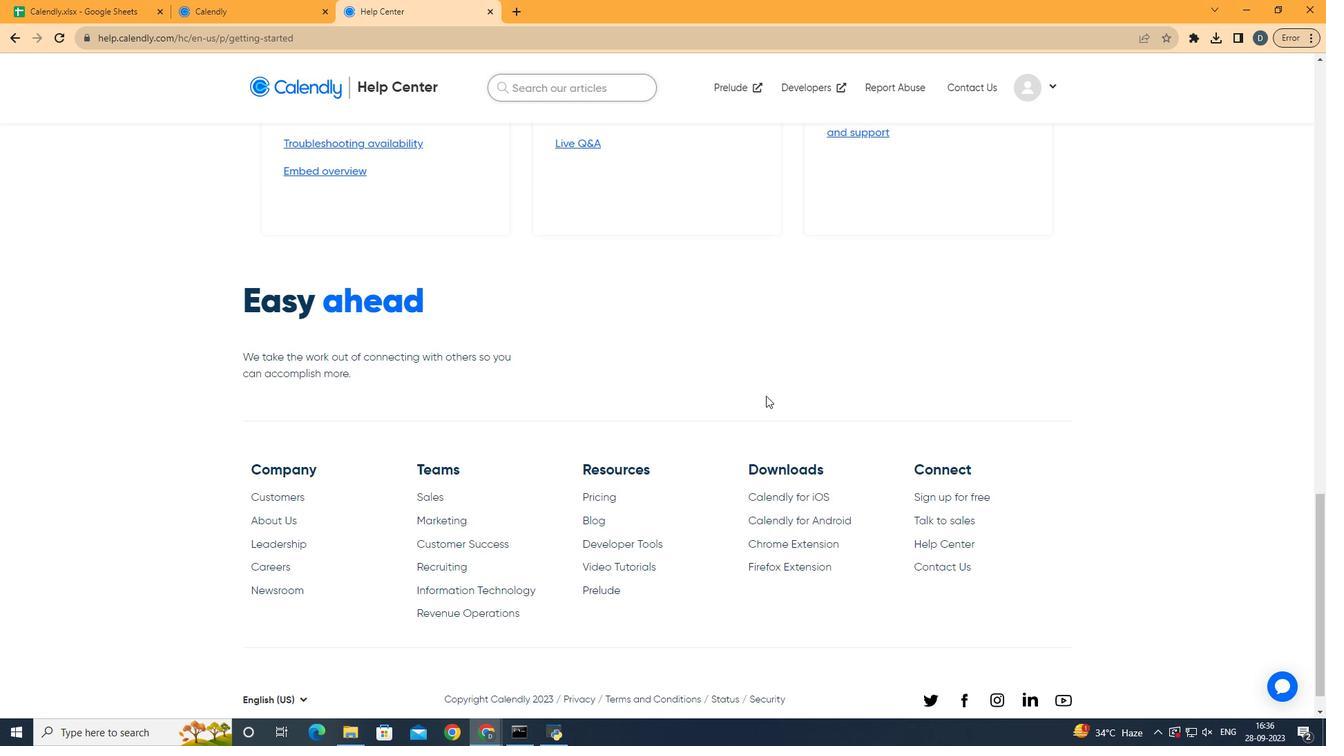 
Action: Mouse scrolled (766, 395) with delta (0, 0)
Screenshot: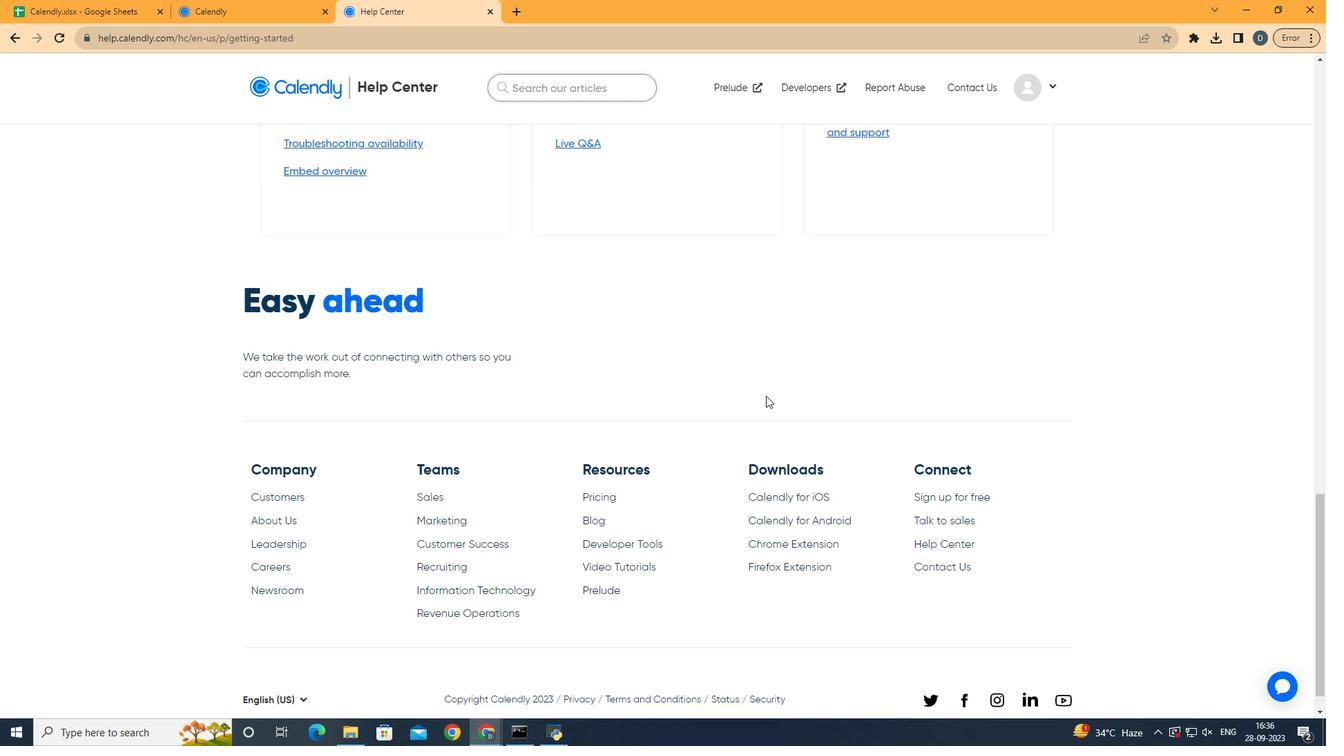 
Action: Mouse scrolled (766, 396) with delta (0, 0)
Screenshot: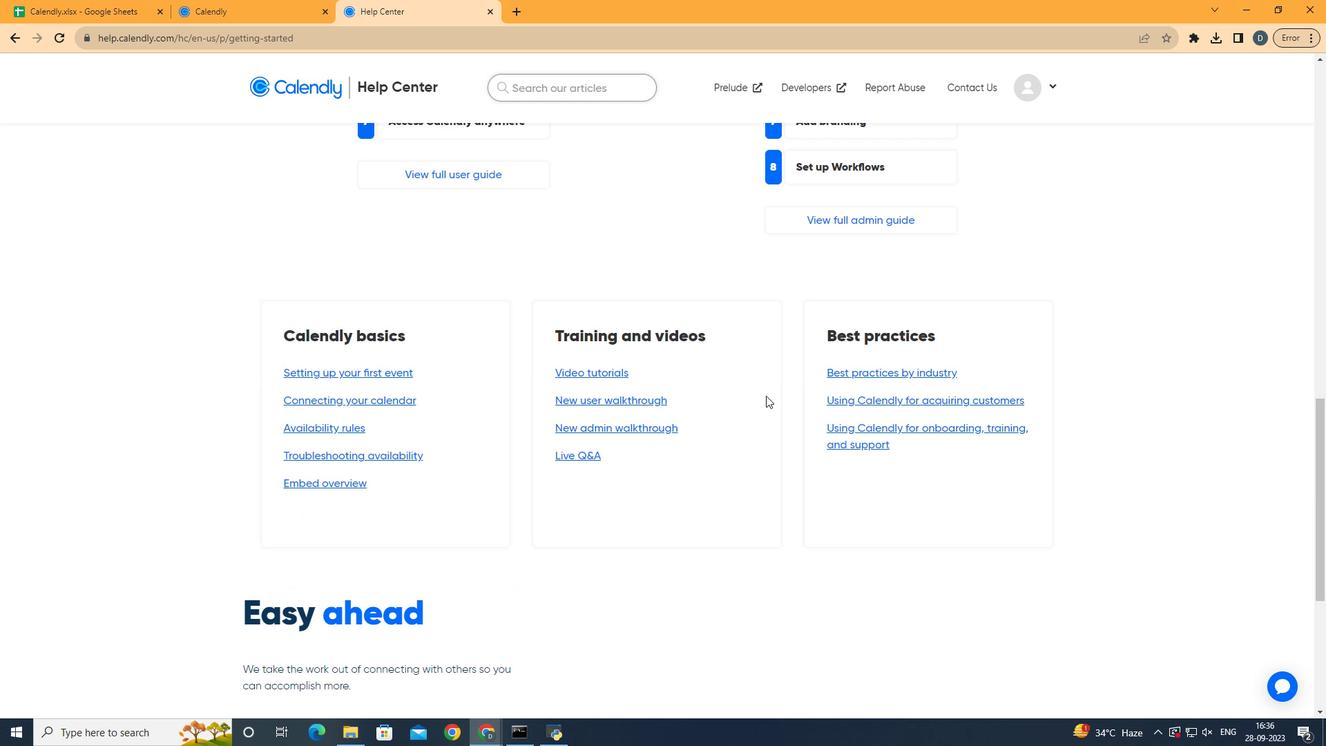 
Action: Mouse scrolled (766, 396) with delta (0, 0)
Screenshot: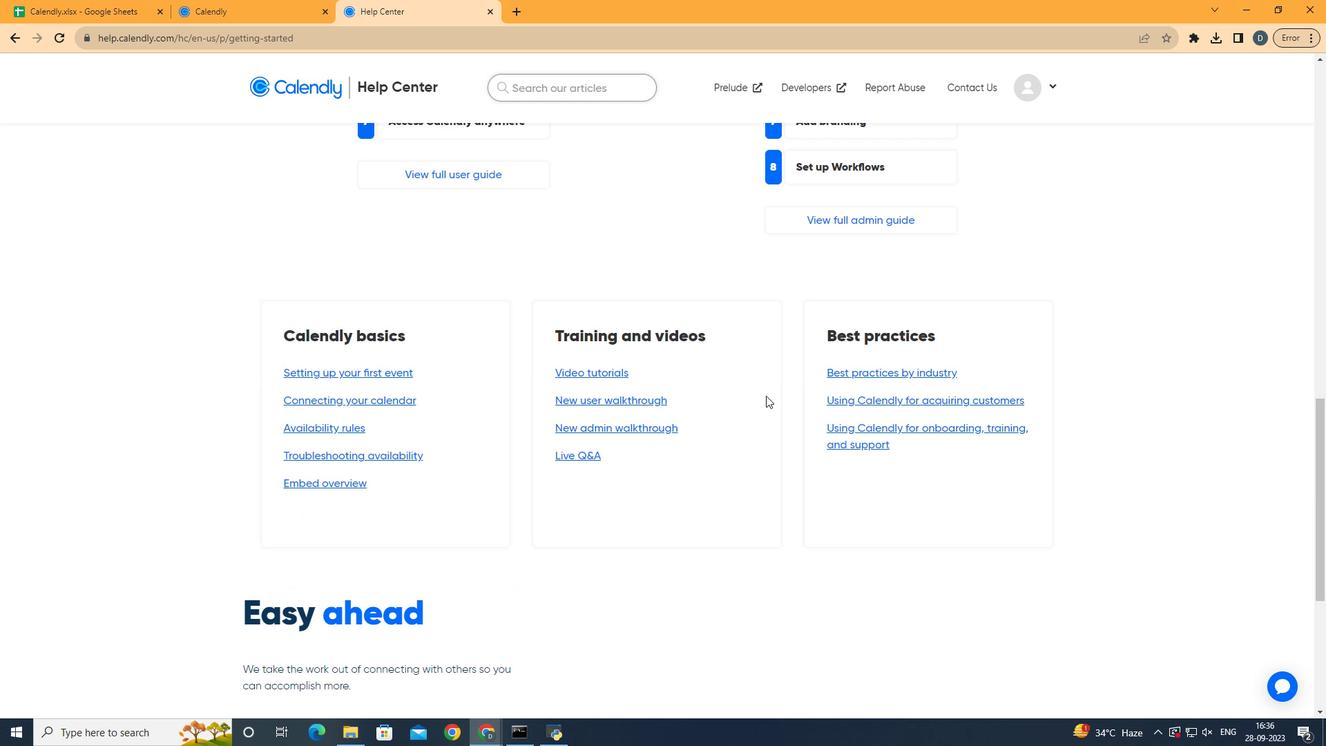 
Action: Mouse scrolled (766, 396) with delta (0, 0)
Screenshot: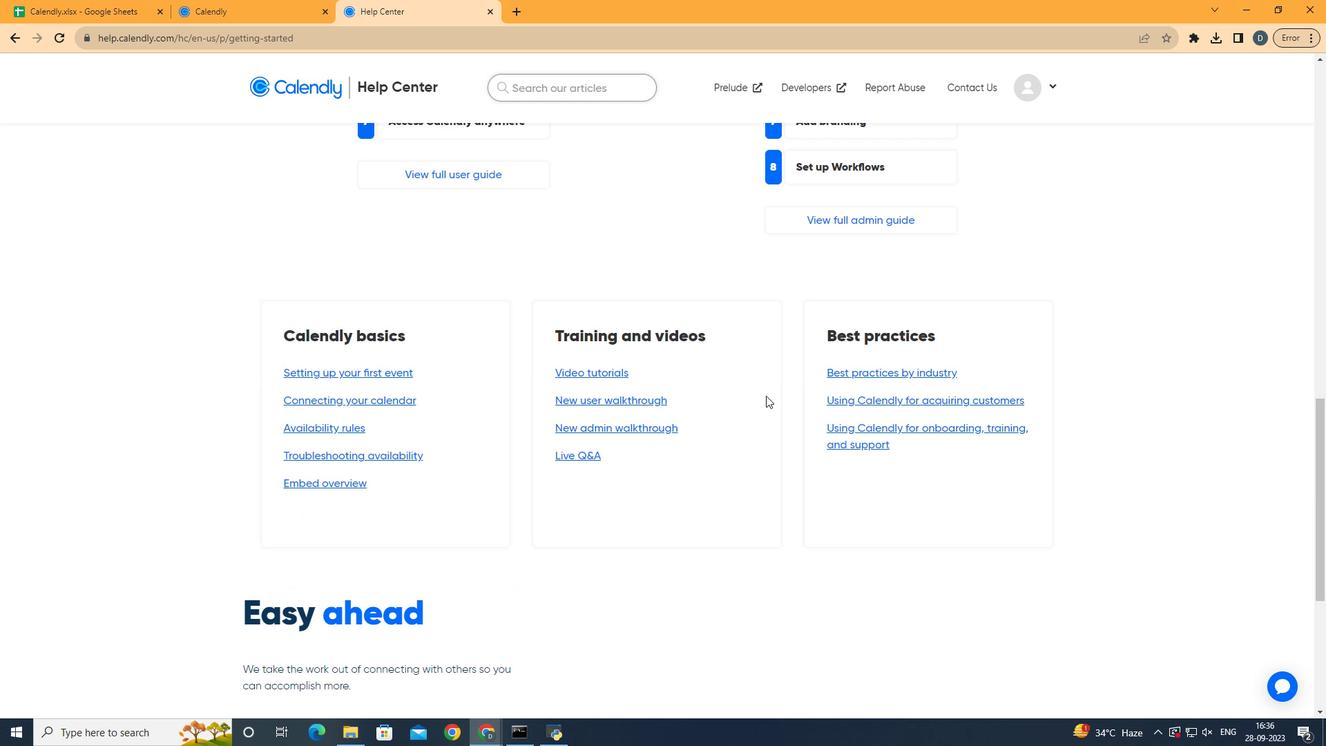 
Action: Mouse scrolled (766, 396) with delta (0, 0)
Screenshot: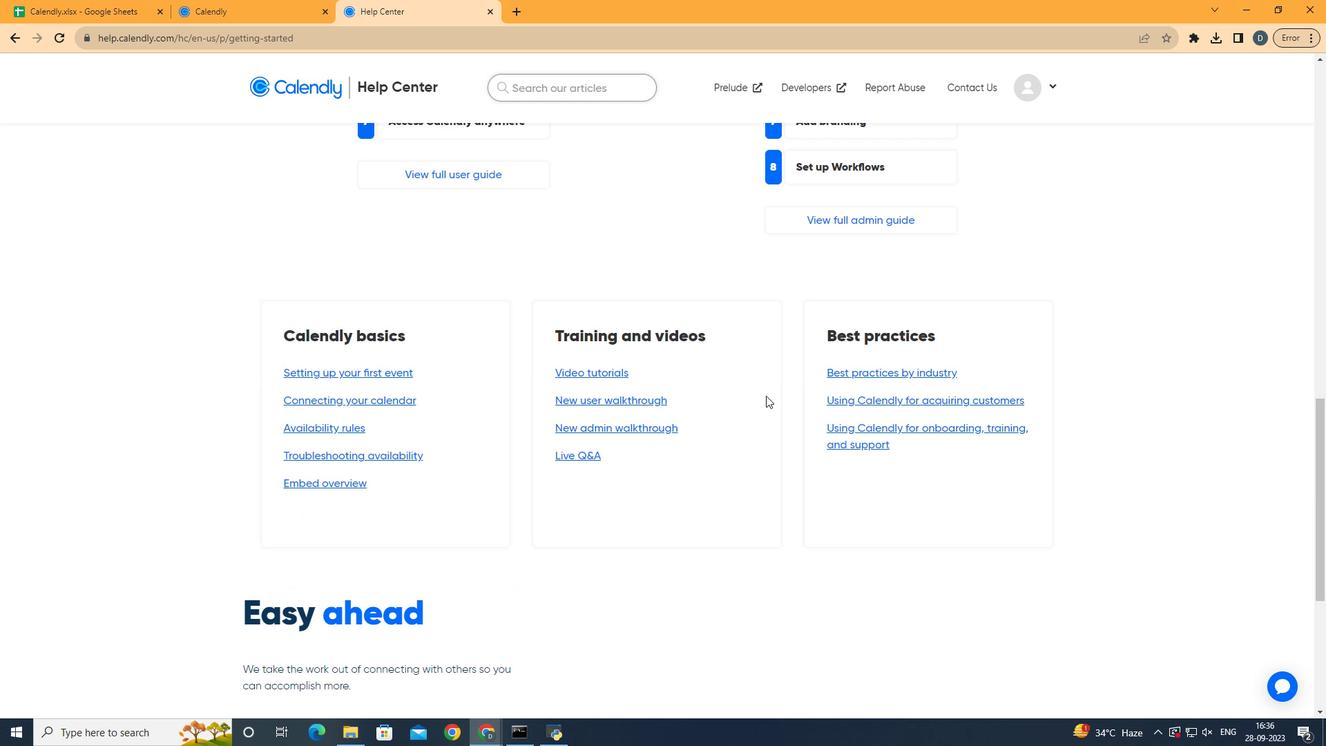 
Action: Mouse scrolled (766, 396) with delta (0, 0)
Screenshot: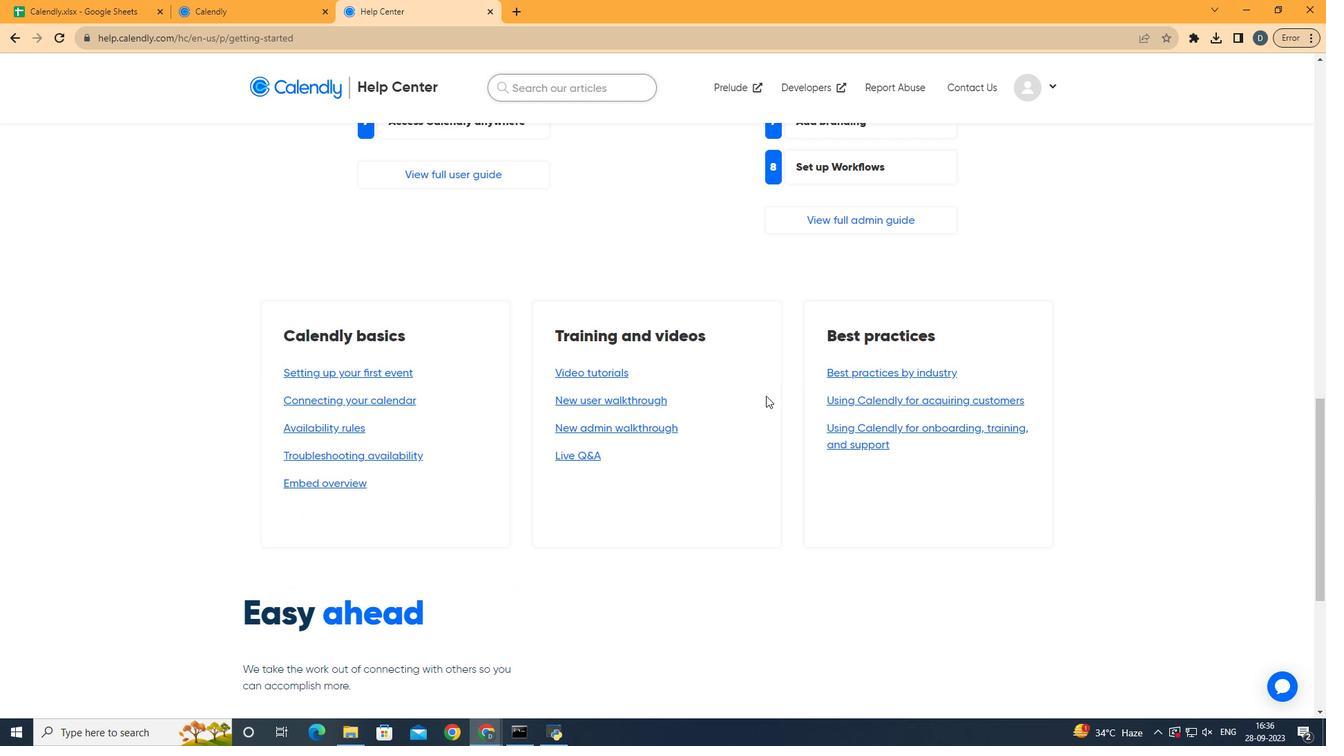 
Action: Mouse scrolled (766, 396) with delta (0, 0)
Screenshot: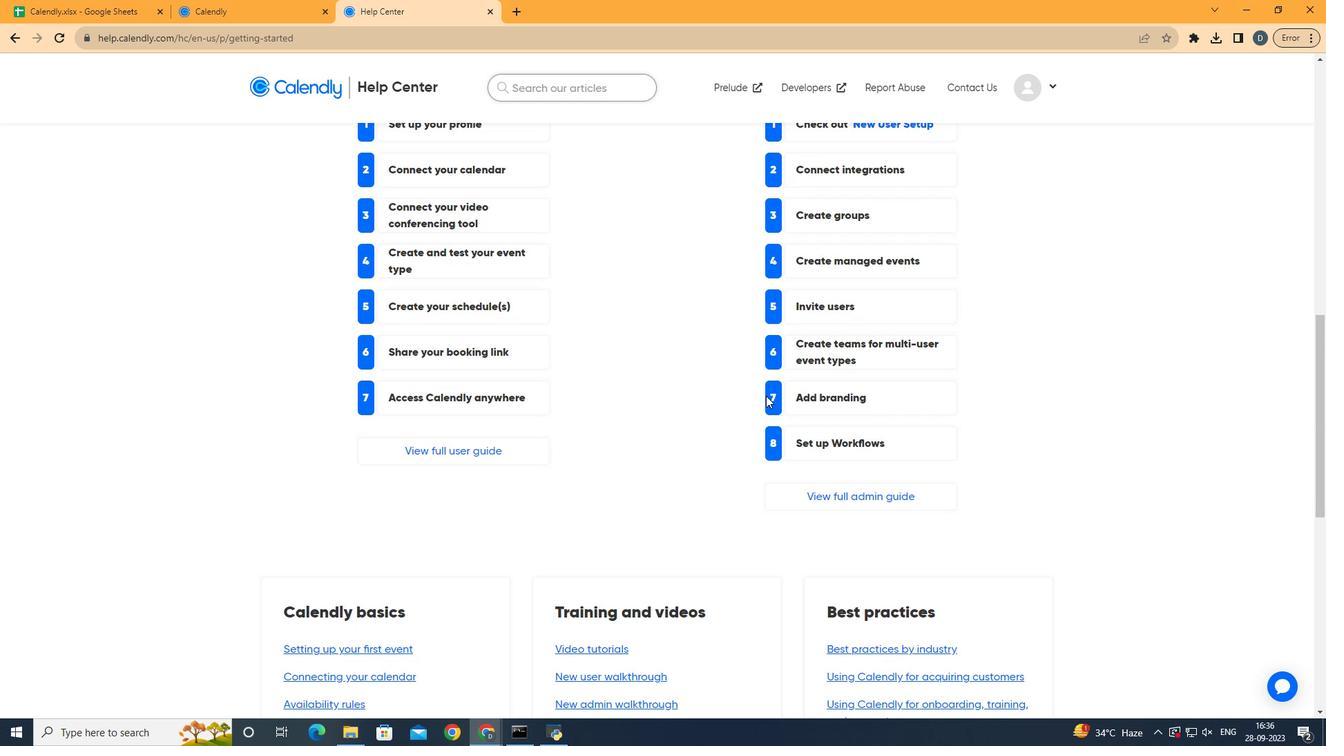 
Action: Mouse scrolled (766, 396) with delta (0, 0)
Screenshot: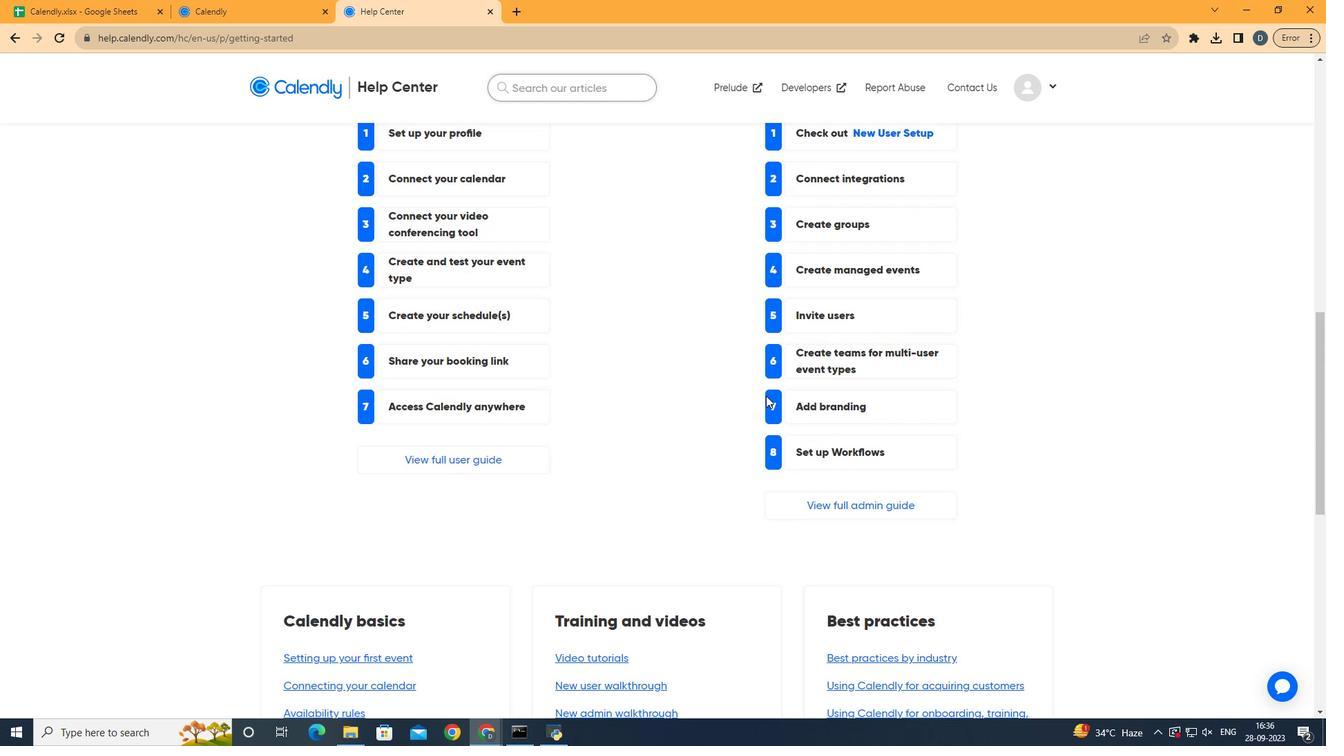 
Action: Mouse scrolled (766, 396) with delta (0, 0)
Screenshot: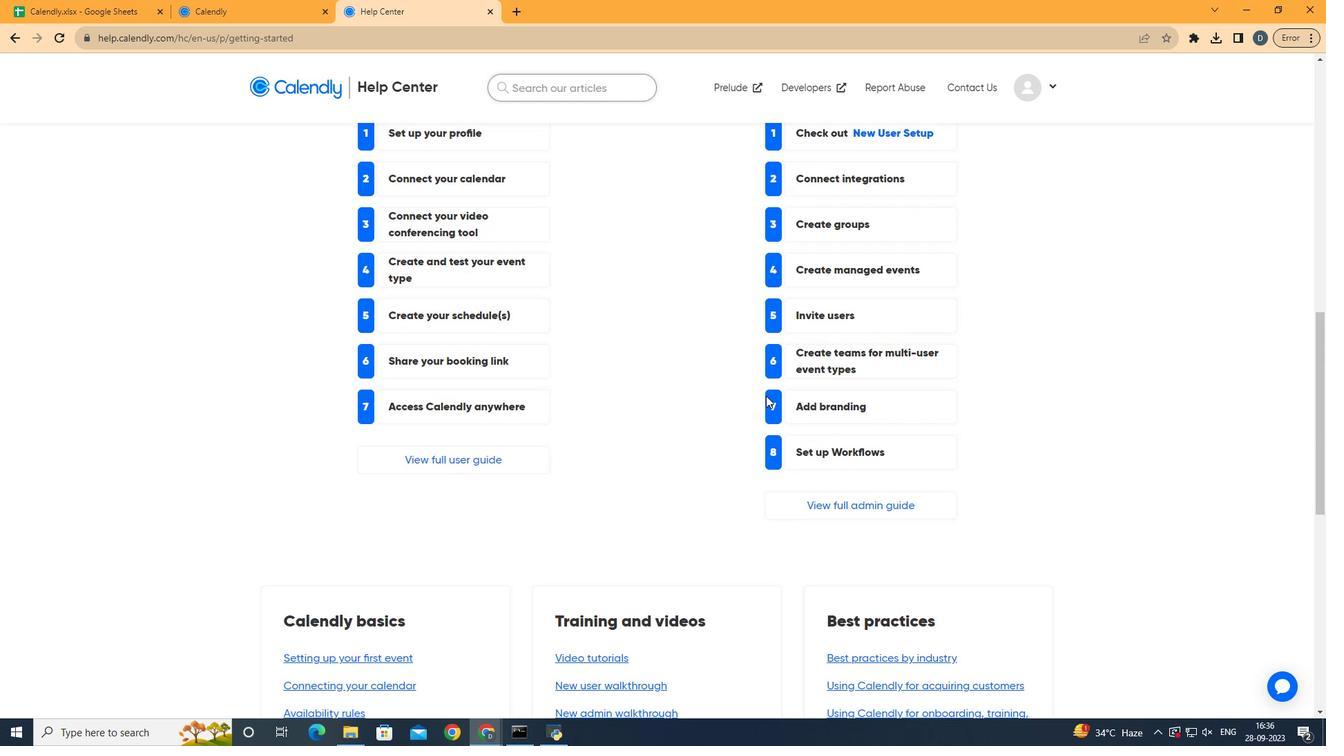 
Action: Mouse scrolled (766, 396) with delta (0, 0)
Screenshot: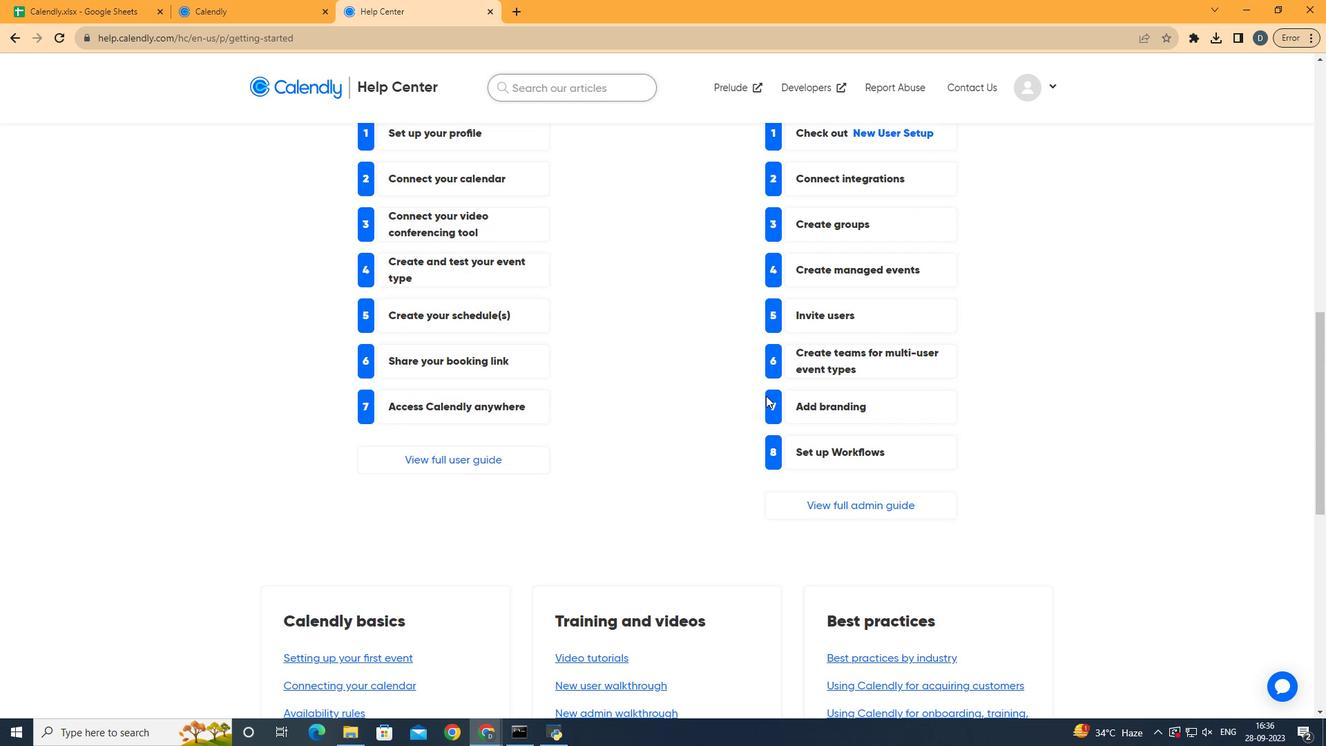 
Action: Mouse scrolled (766, 396) with delta (0, 0)
Screenshot: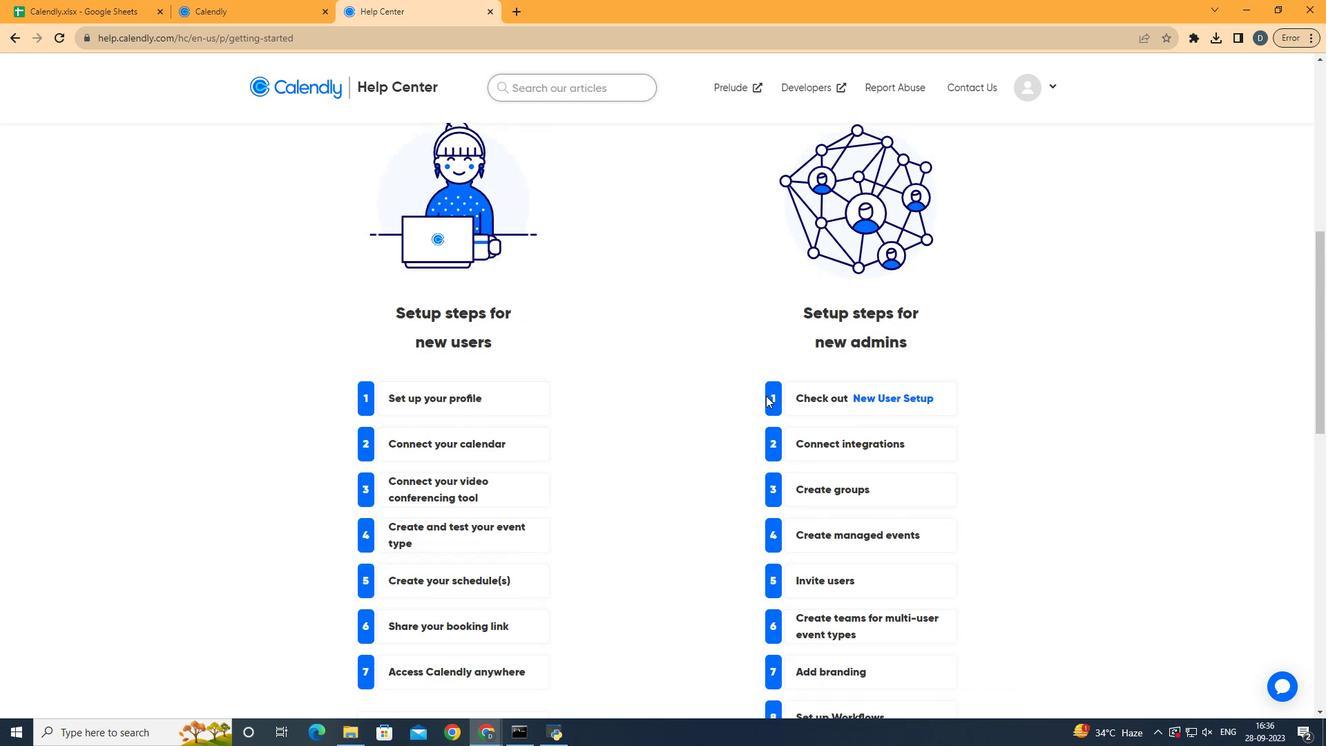
Action: Mouse scrolled (766, 396) with delta (0, 0)
Screenshot: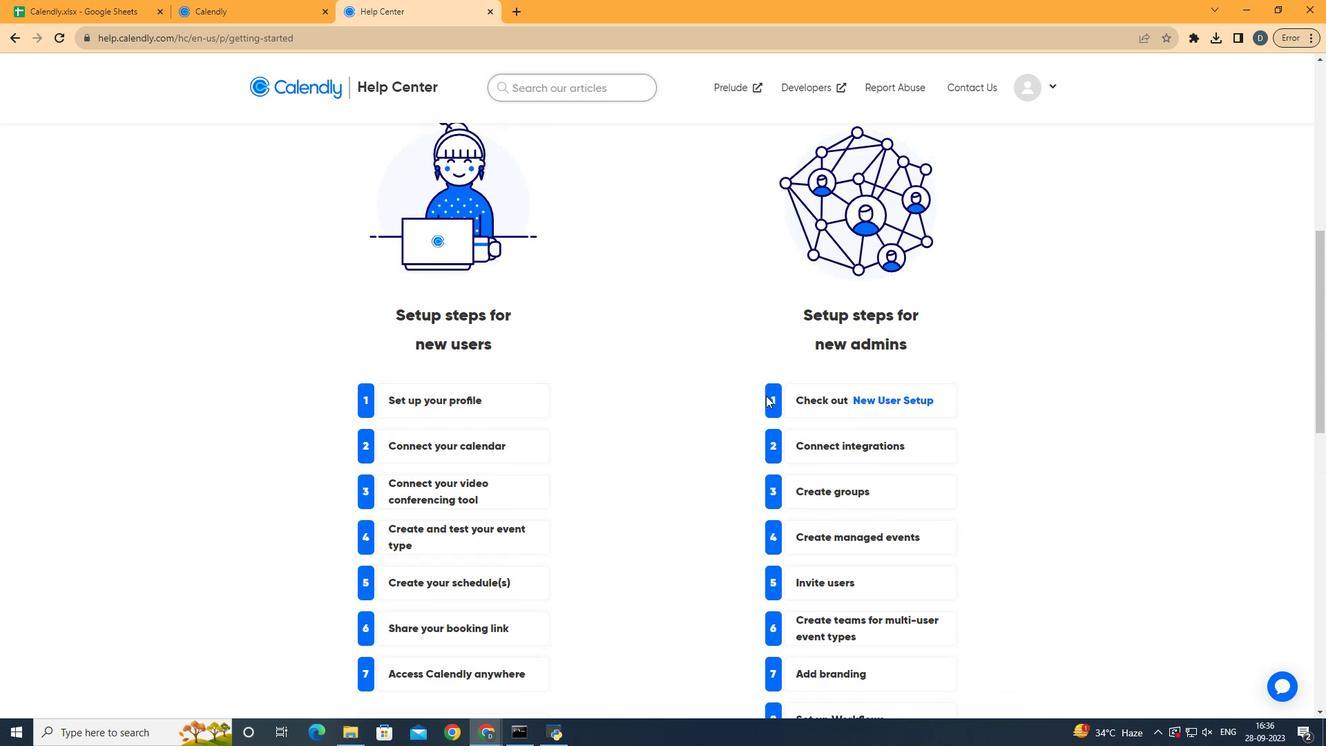 
Action: Mouse scrolled (766, 396) with delta (0, 0)
Screenshot: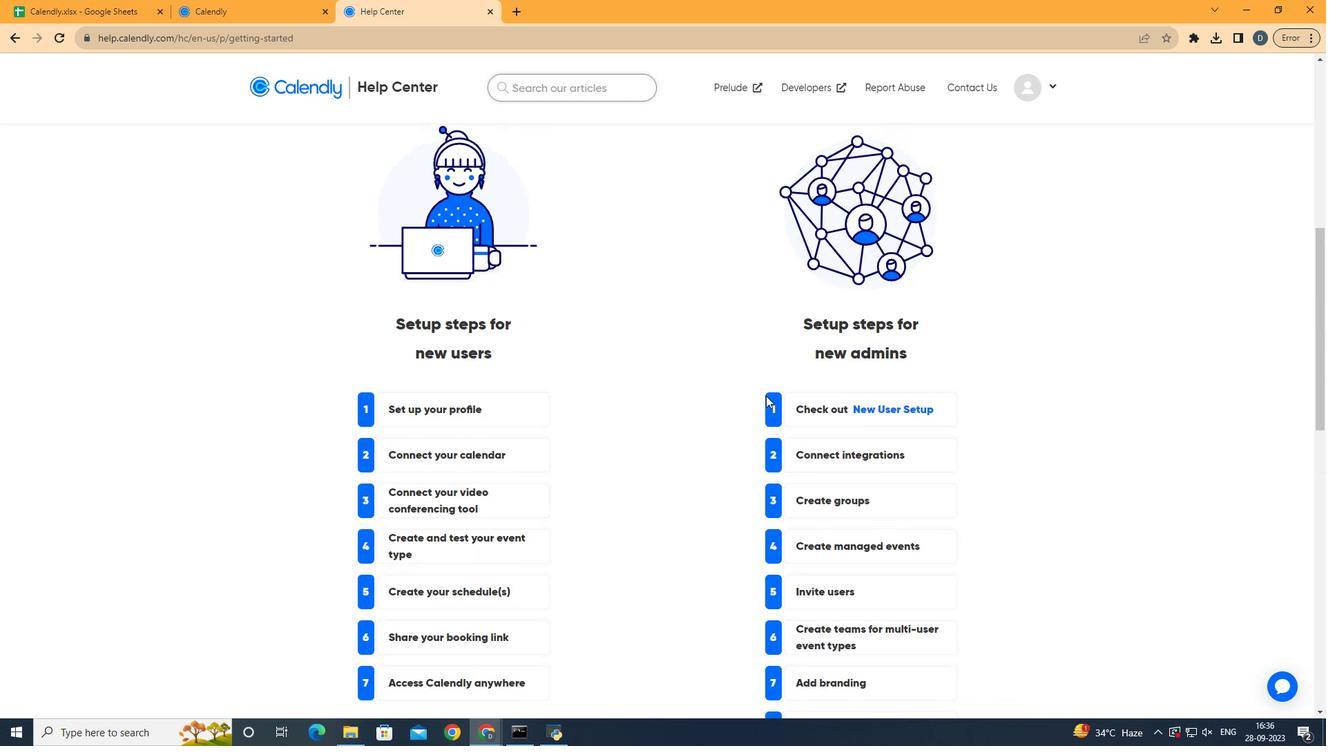 
Action: Mouse scrolled (766, 396) with delta (0, 0)
Screenshot: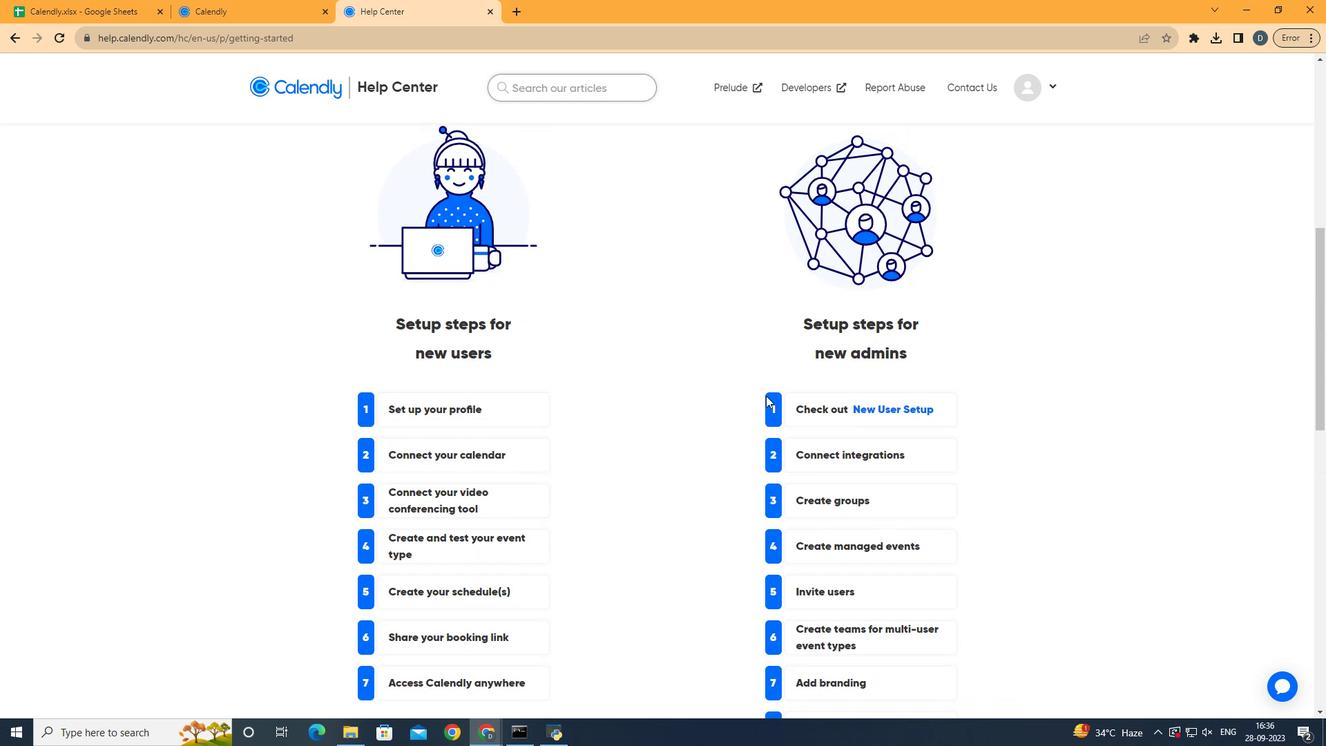 
Action: Mouse scrolled (766, 396) with delta (0, 0)
Screenshot: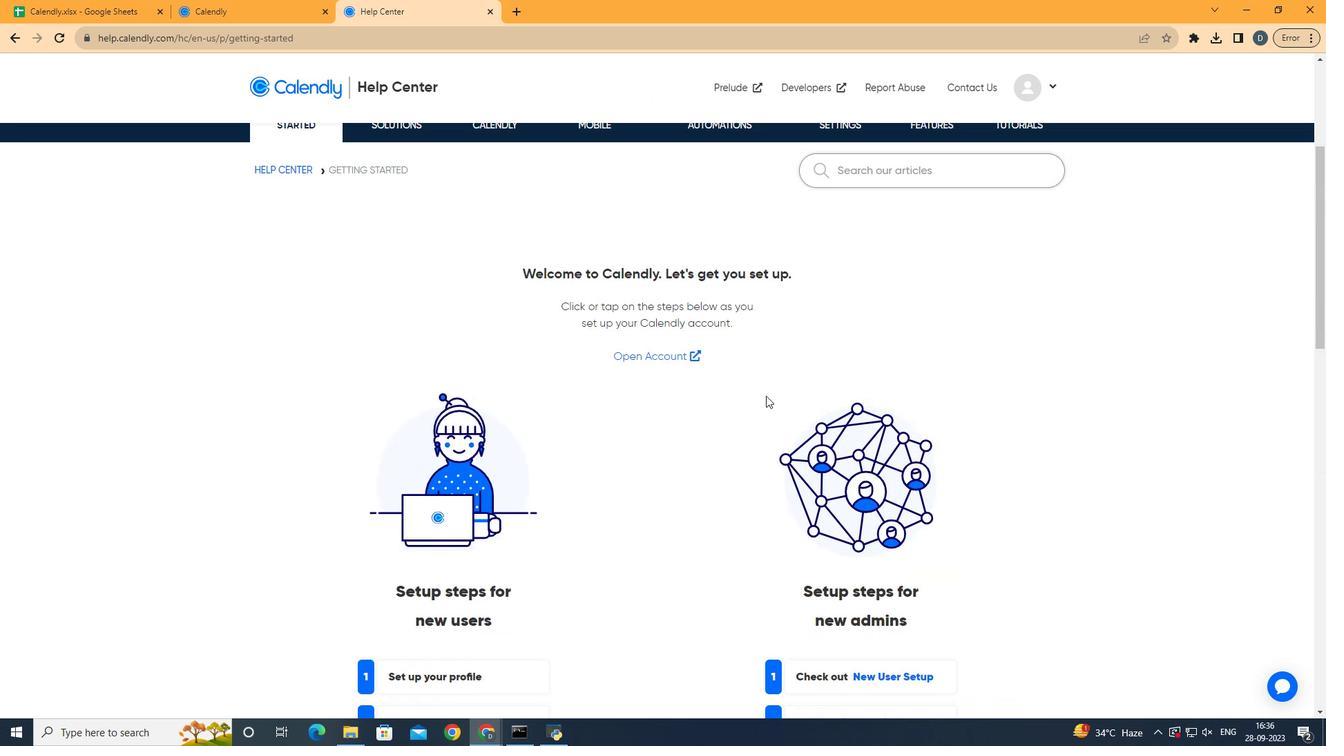 
Action: Mouse scrolled (766, 396) with delta (0, 0)
Screenshot: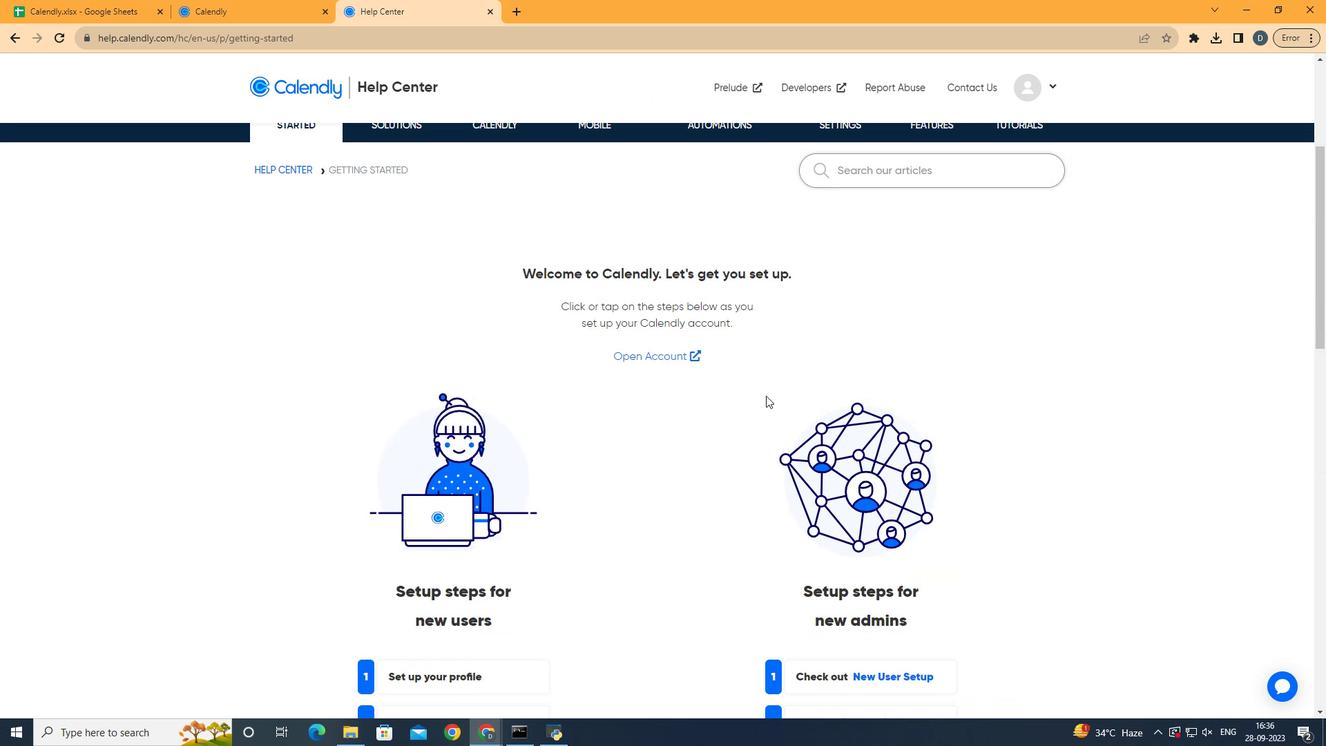 
Action: Mouse scrolled (766, 396) with delta (0, 0)
Screenshot: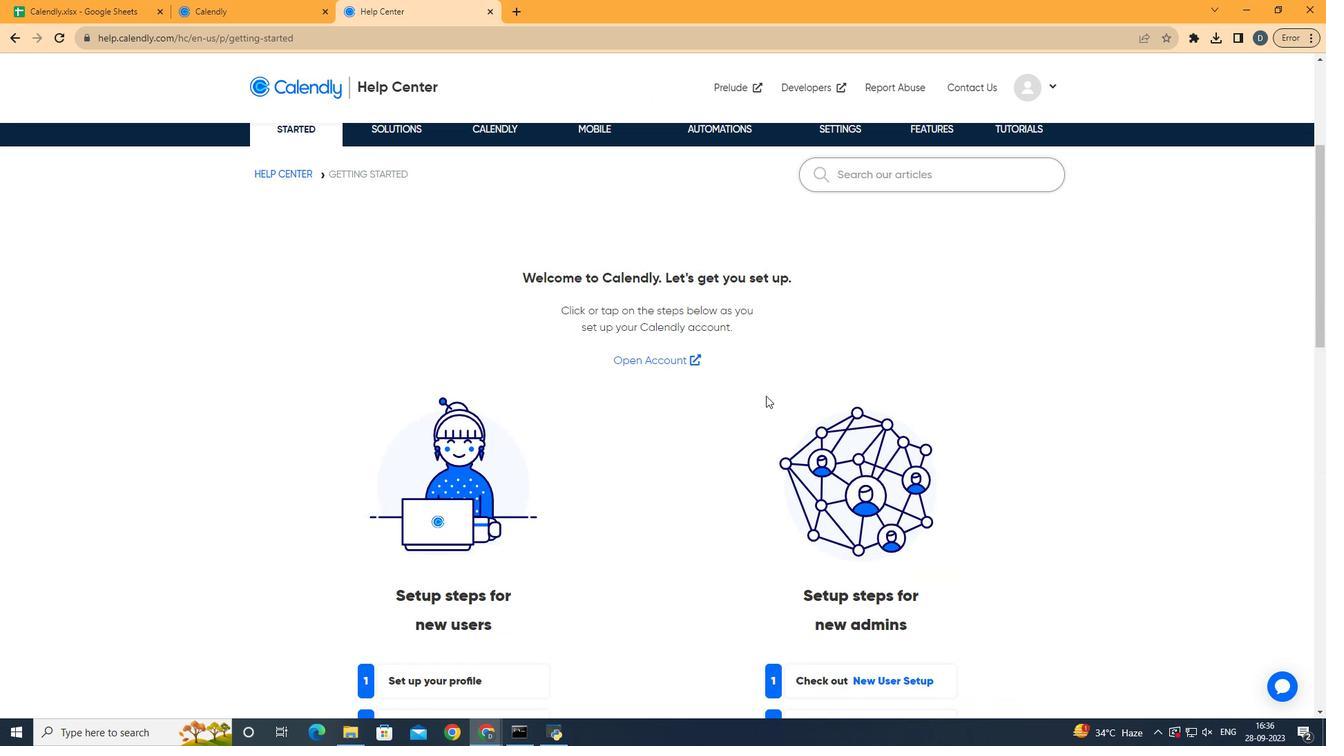
Action: Mouse scrolled (766, 396) with delta (0, 0)
Screenshot: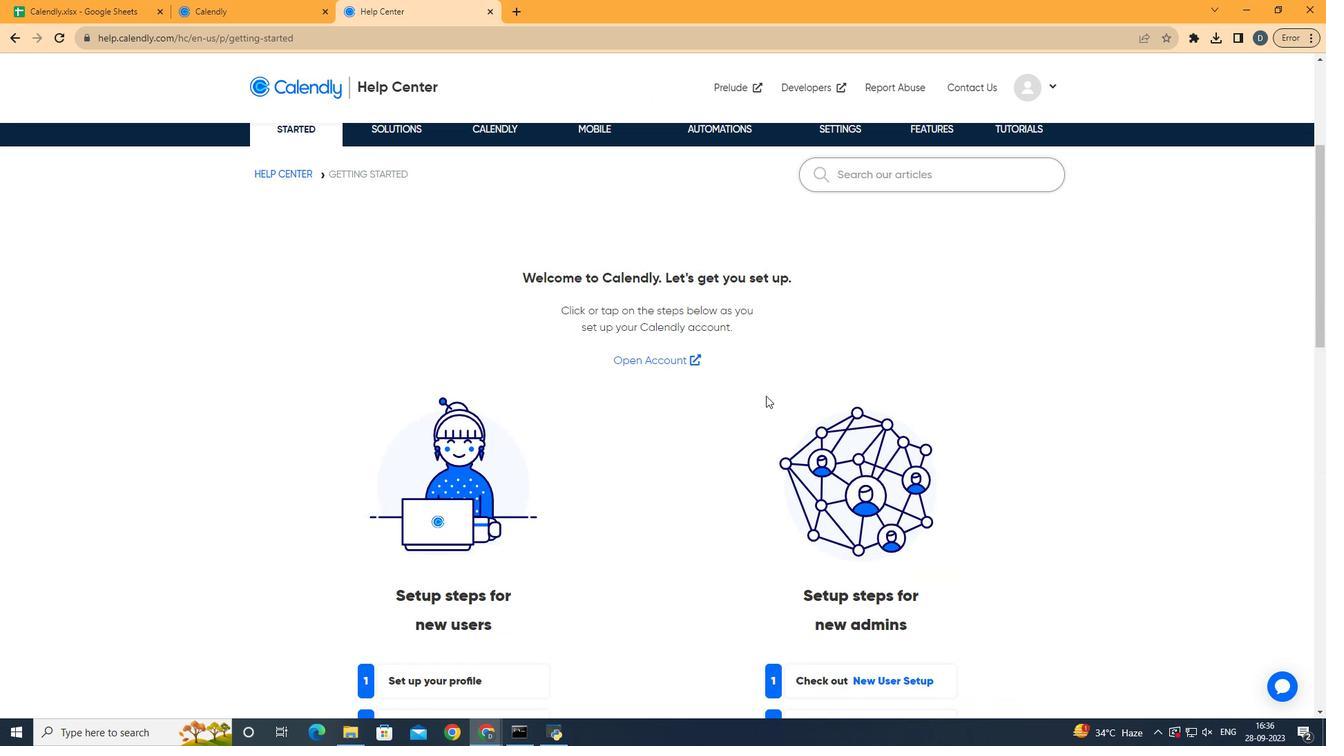 
Action: Mouse scrolled (766, 396) with delta (0, 0)
Screenshot: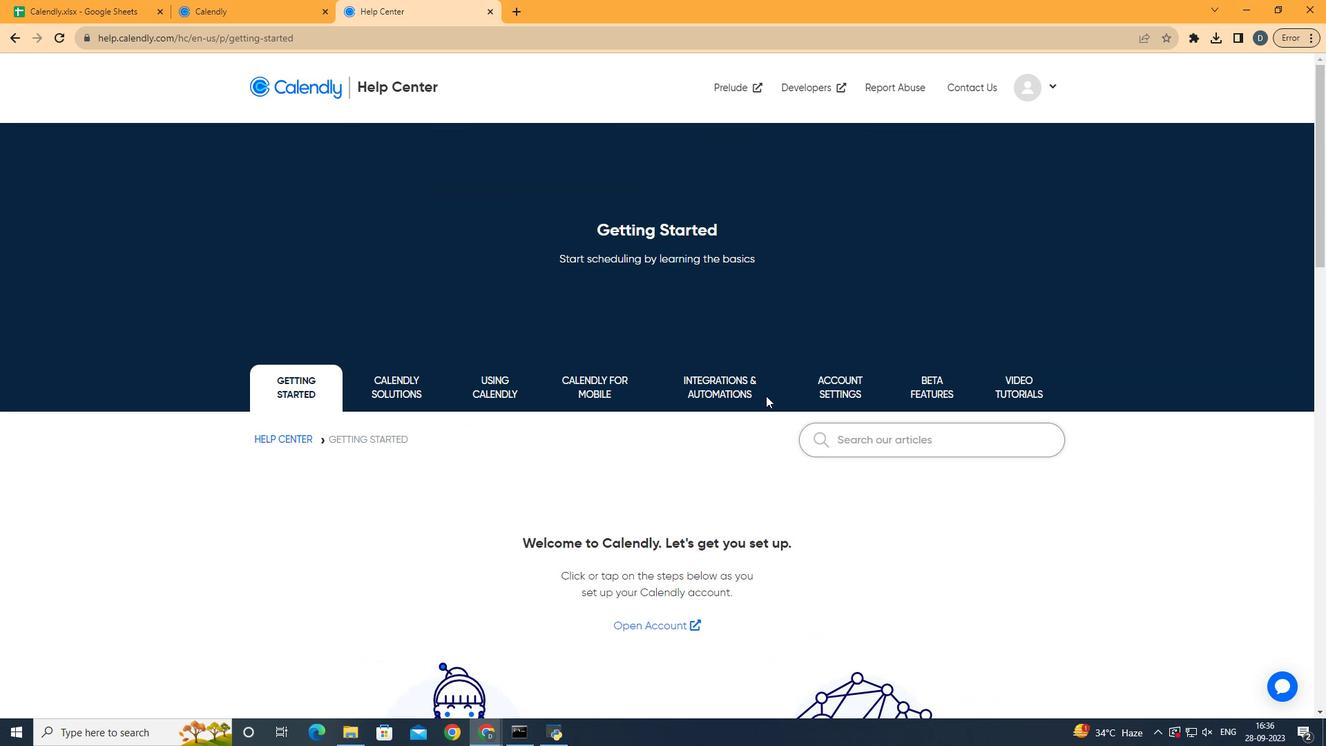 
Action: Mouse scrolled (766, 396) with delta (0, 0)
Screenshot: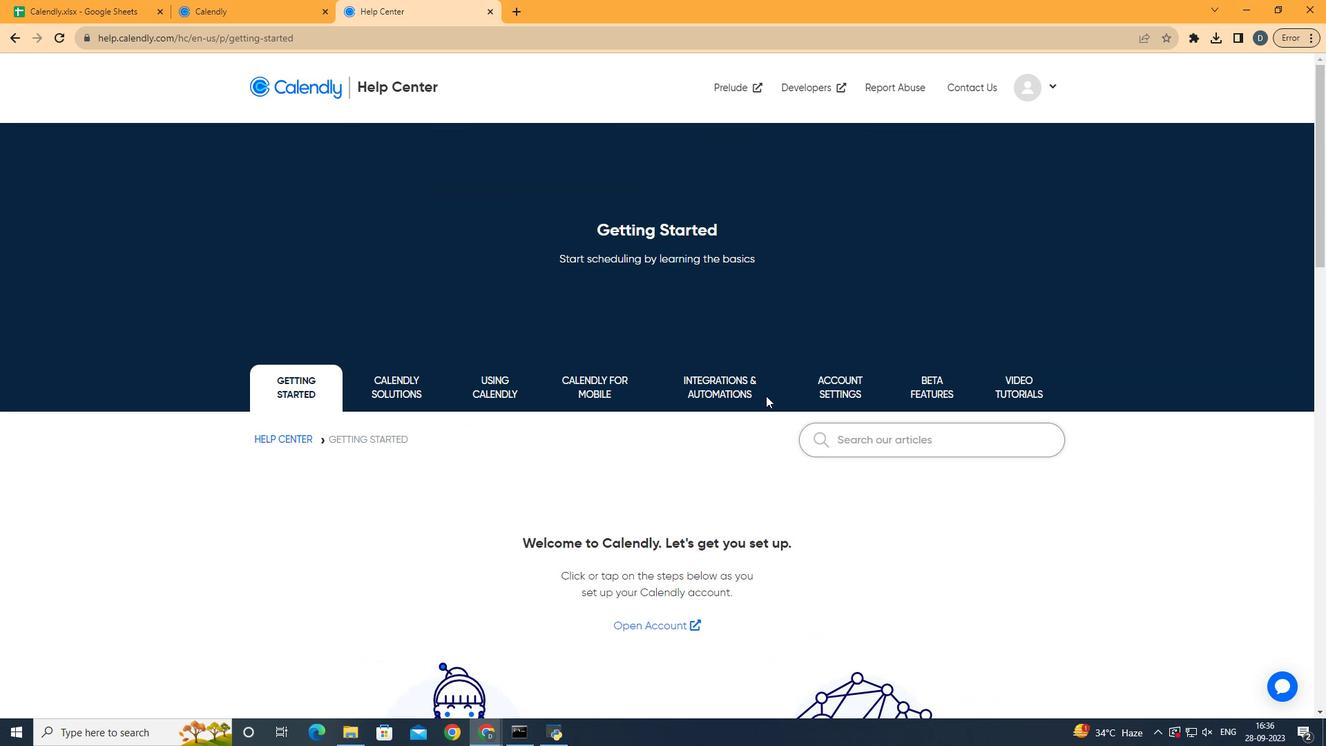 
Action: Mouse scrolled (766, 396) with delta (0, 0)
Screenshot: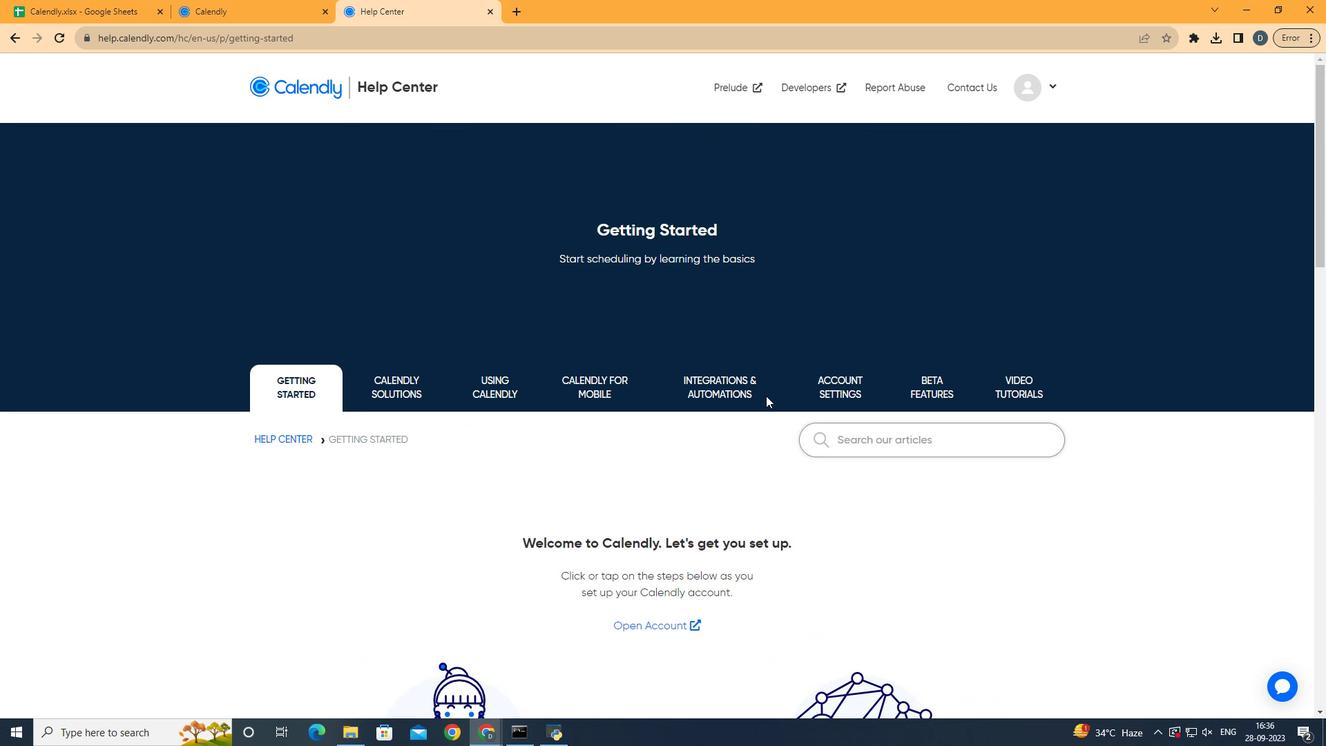
Action: Mouse scrolled (766, 396) with delta (0, 0)
Screenshot: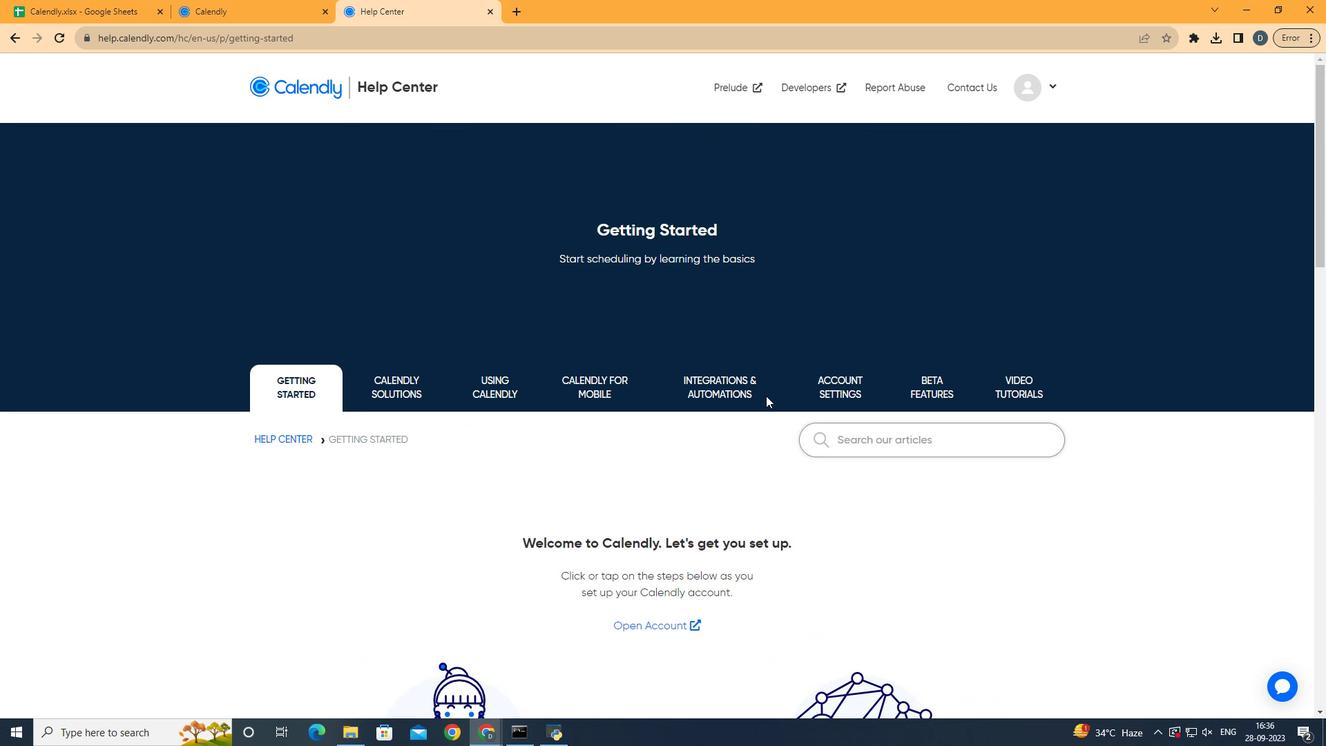 
Action: Mouse scrolled (766, 396) with delta (0, 0)
Screenshot: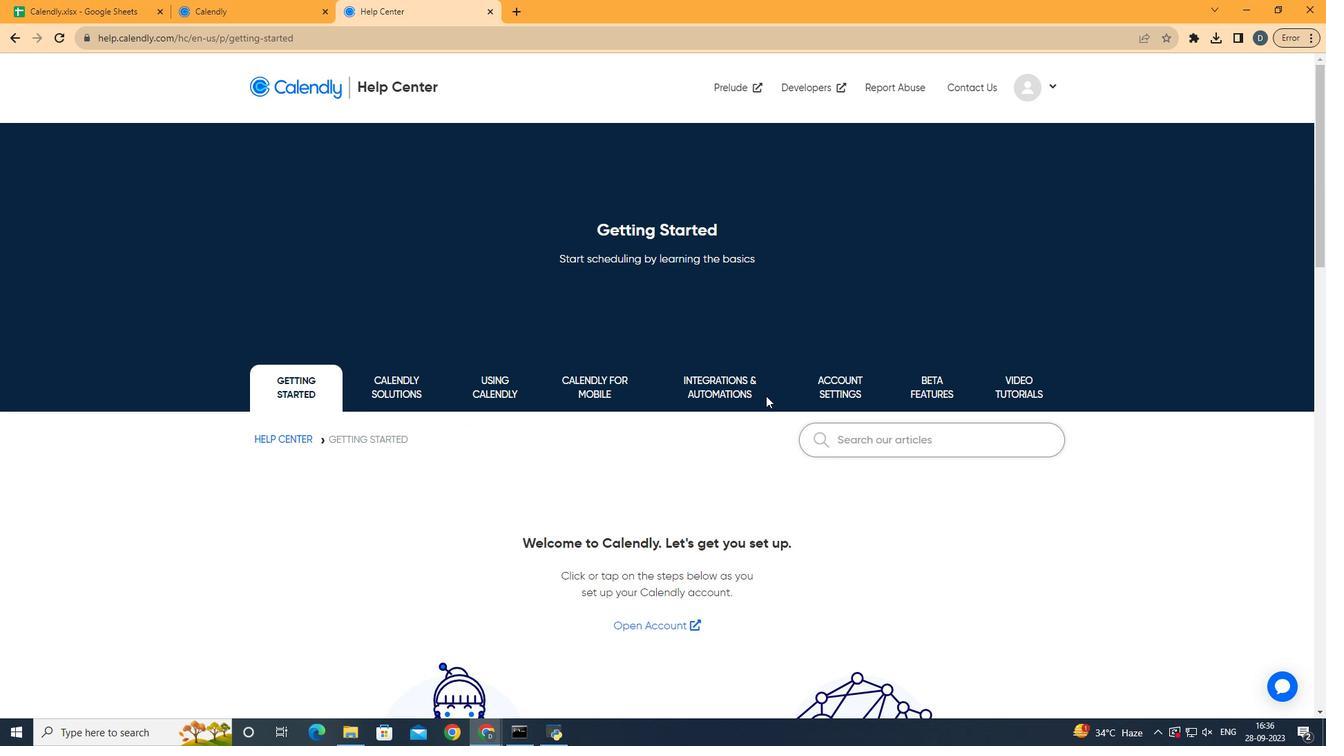 
Action: Mouse scrolled (766, 396) with delta (0, 0)
Screenshot: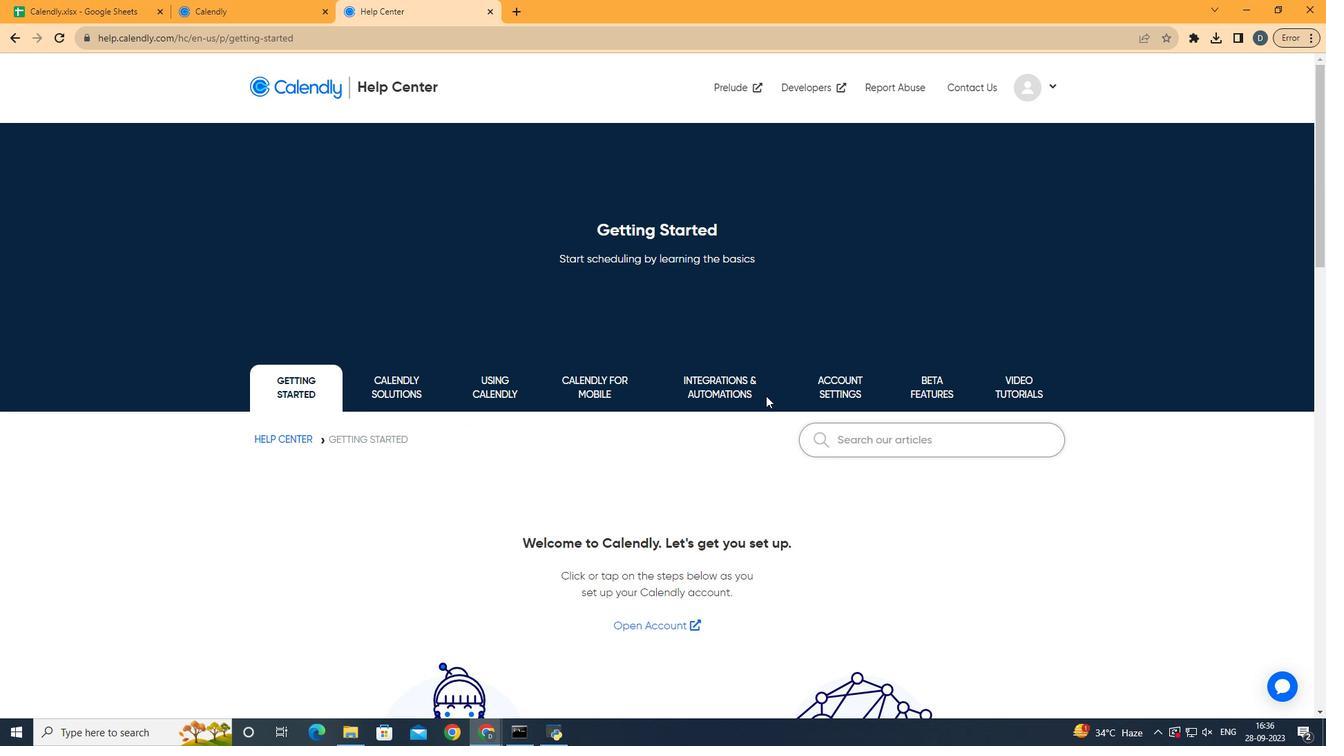 
Action: Mouse scrolled (766, 396) with delta (0, 0)
Screenshot: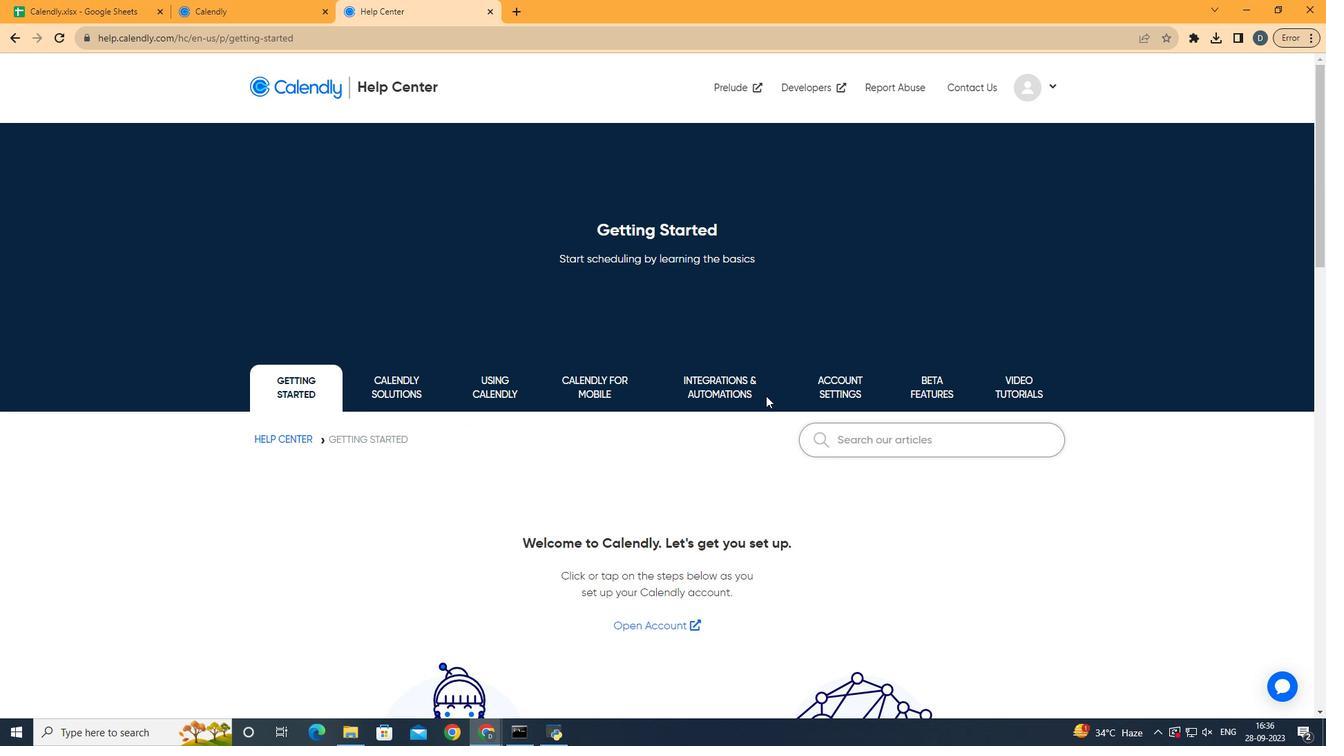 
Action: Mouse scrolled (766, 396) with delta (0, 0)
Screenshot: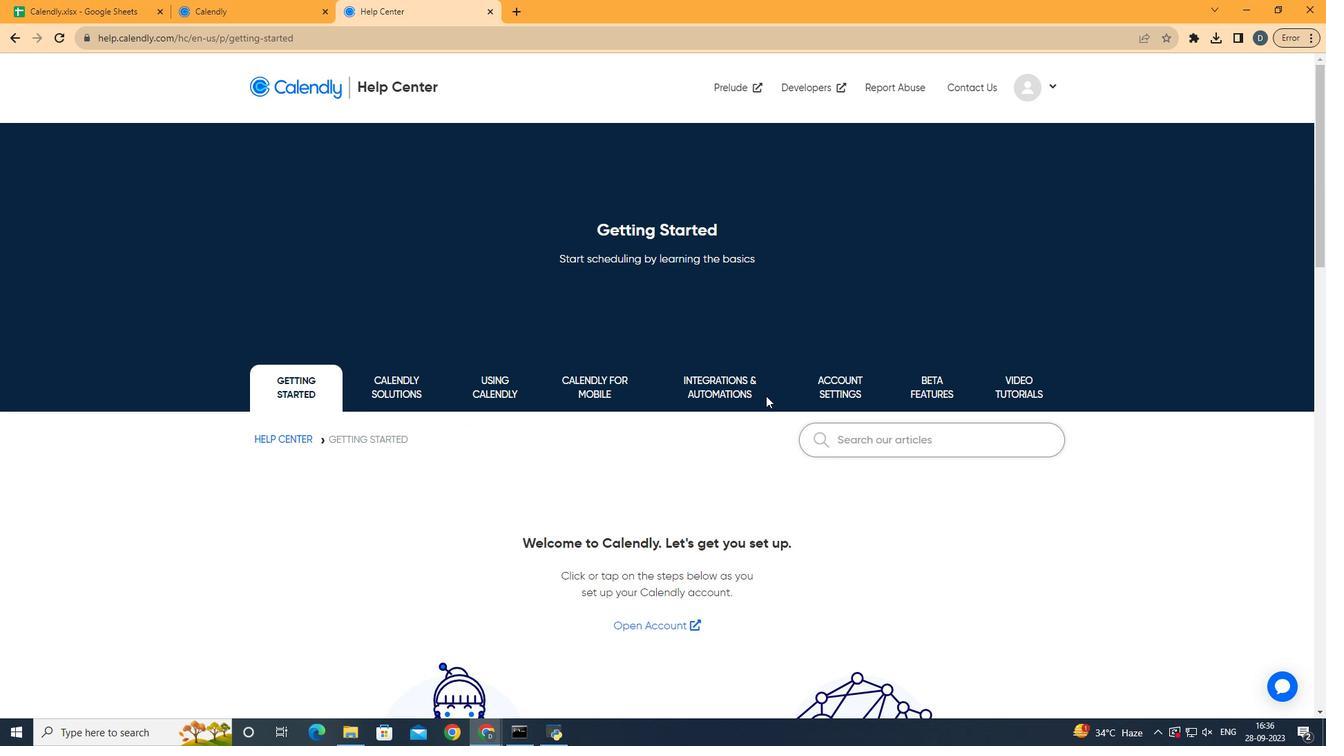 
